Task: Search one way flight ticket for 3 adults, 3 children in premium economy from Tinian Island: Tinian International Airport (west Tinian) to New Bern: Coastal Carolina Regional Airport (was Craven County Regional) on 8-4-2023. Choice of flights is Westjet. Price is upto 25000. Outbound departure time preference is 20:00.
Action: Mouse moved to (347, 297)
Screenshot: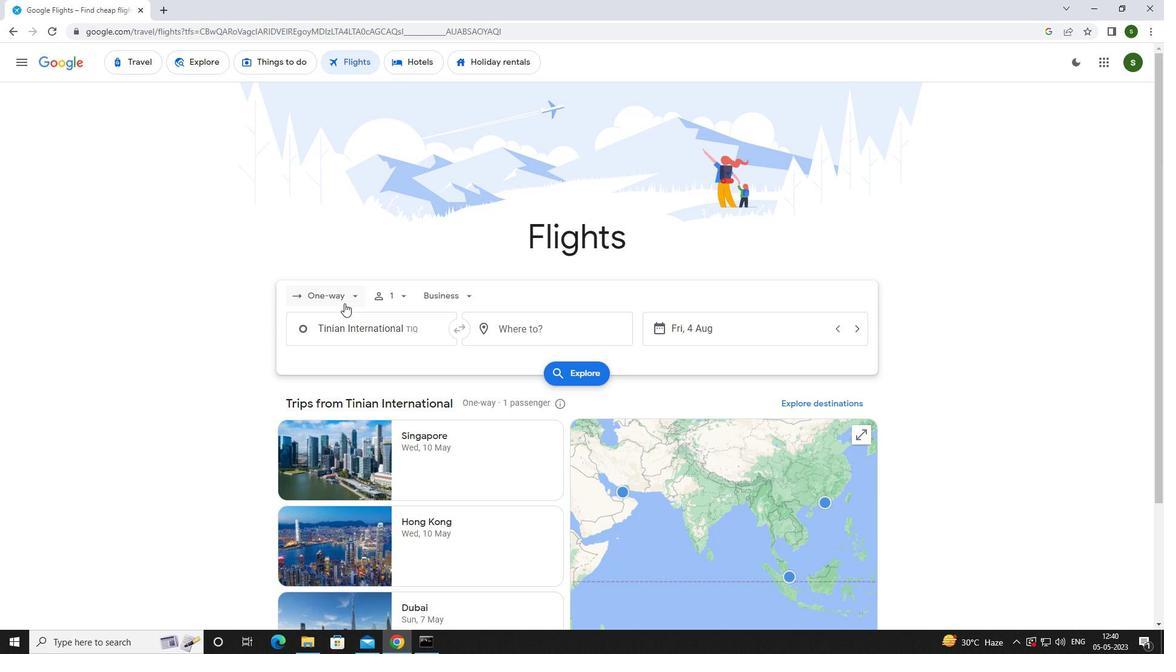 
Action: Mouse pressed left at (347, 297)
Screenshot: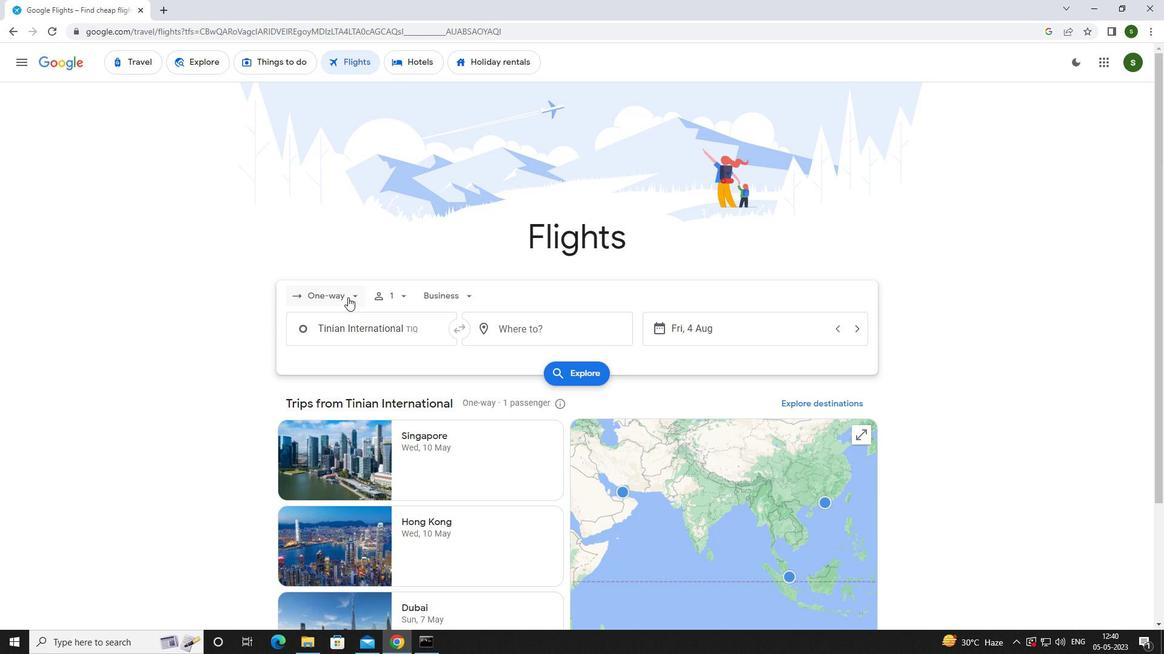 
Action: Mouse moved to (352, 346)
Screenshot: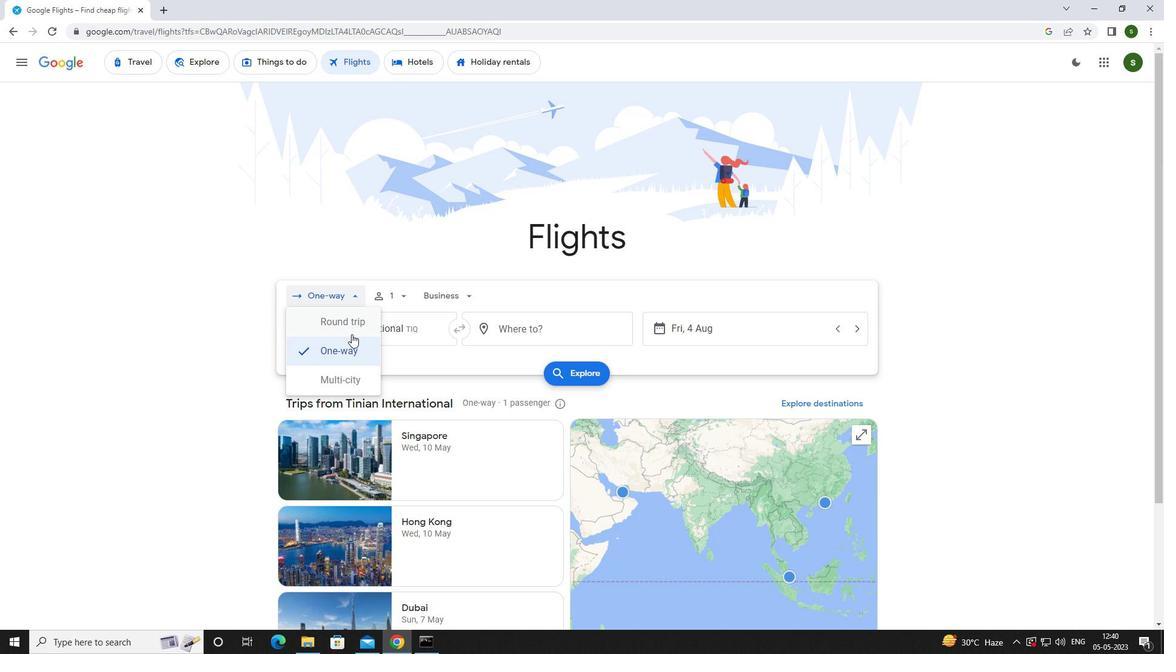 
Action: Mouse pressed left at (352, 346)
Screenshot: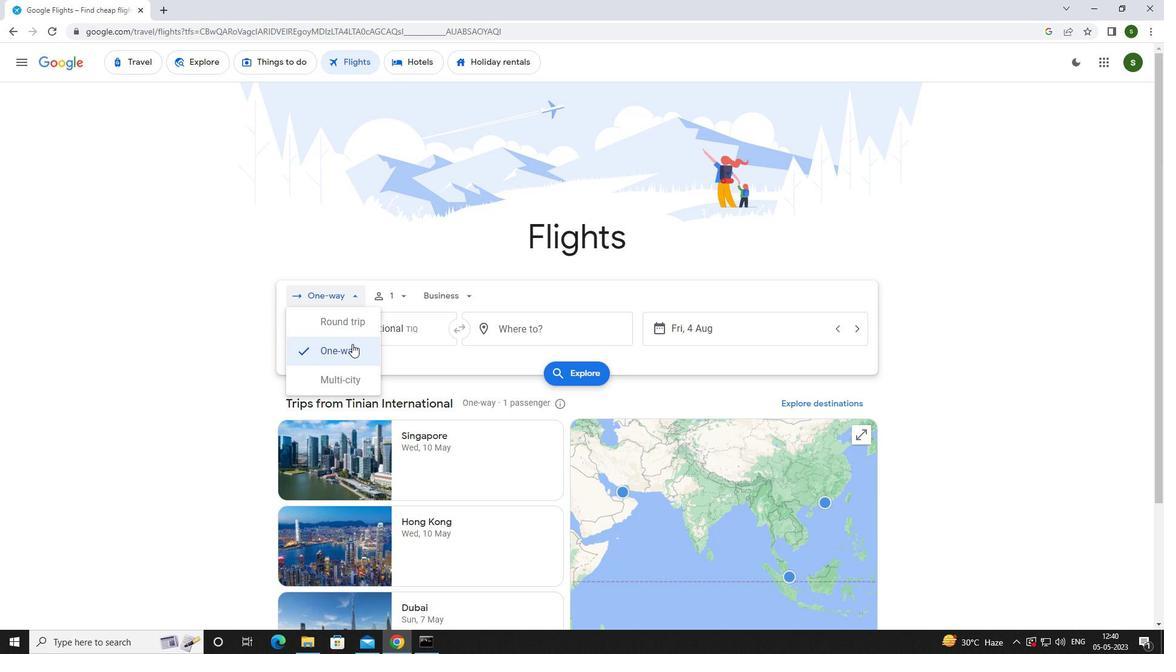 
Action: Mouse moved to (399, 297)
Screenshot: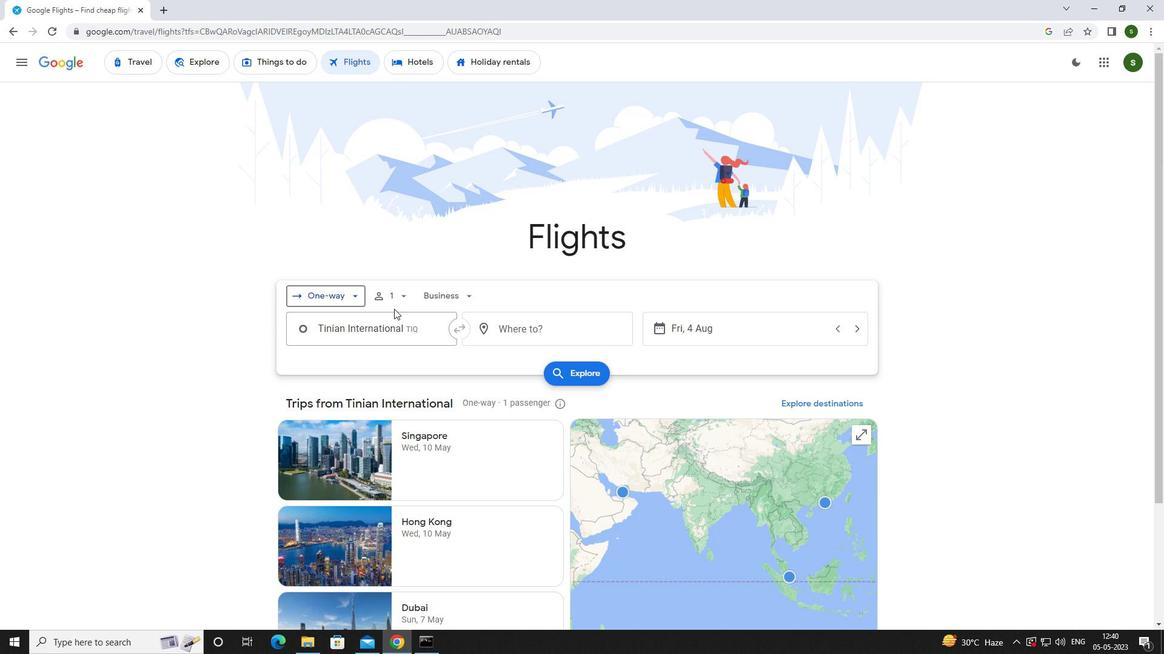 
Action: Mouse pressed left at (399, 297)
Screenshot: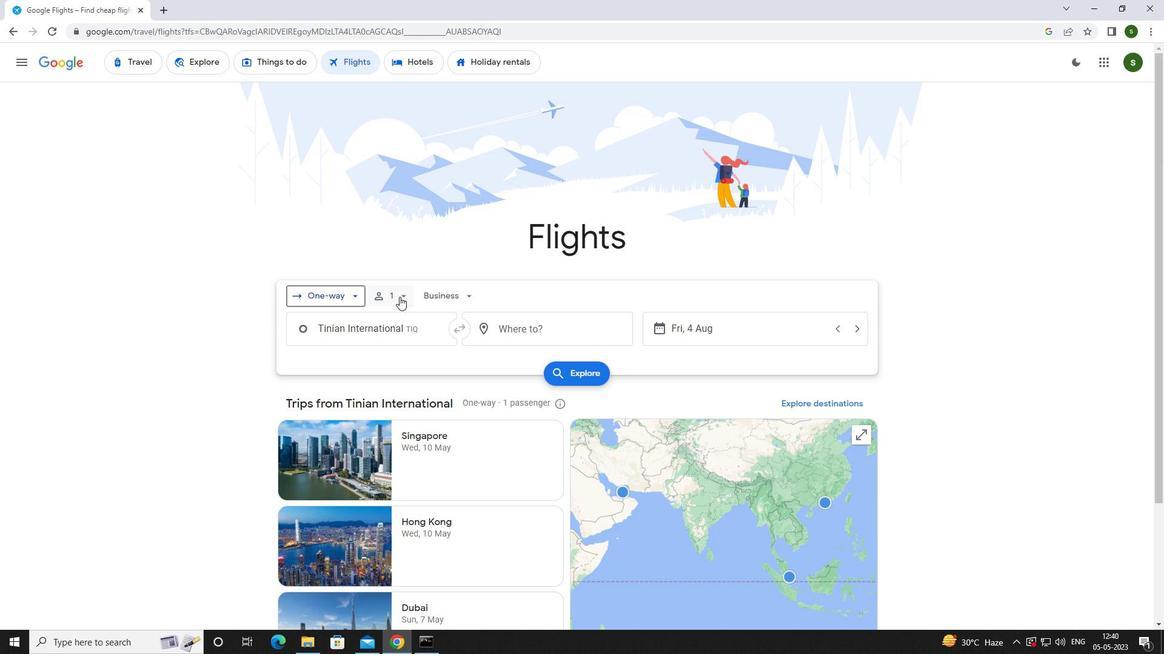 
Action: Mouse moved to (495, 325)
Screenshot: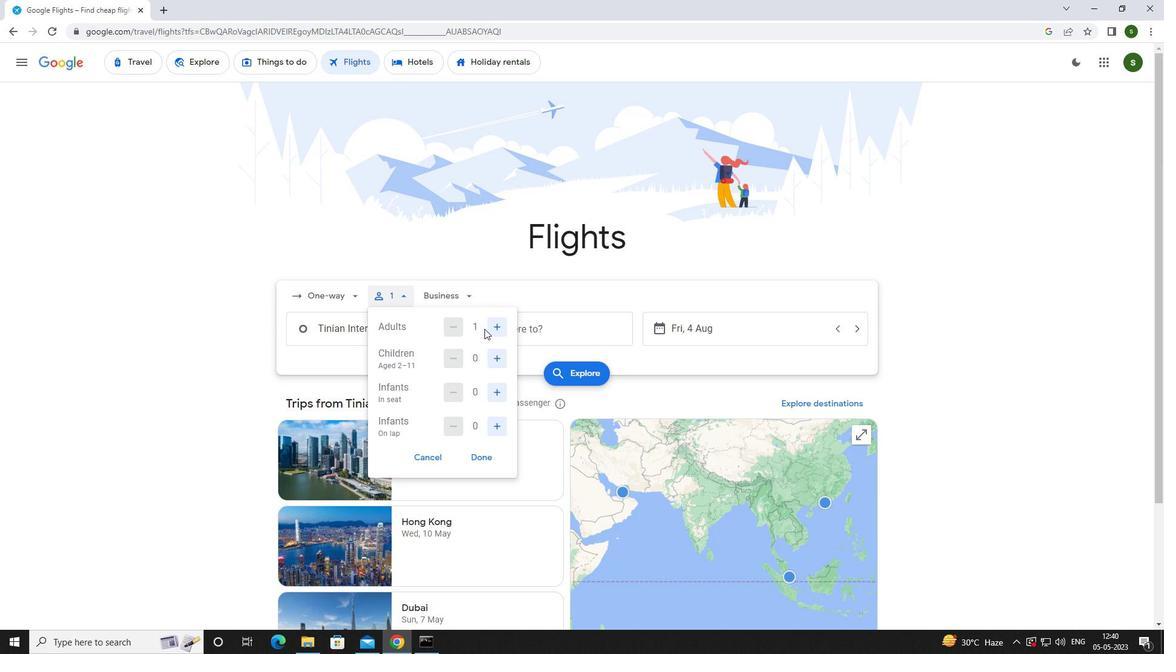
Action: Mouse pressed left at (495, 325)
Screenshot: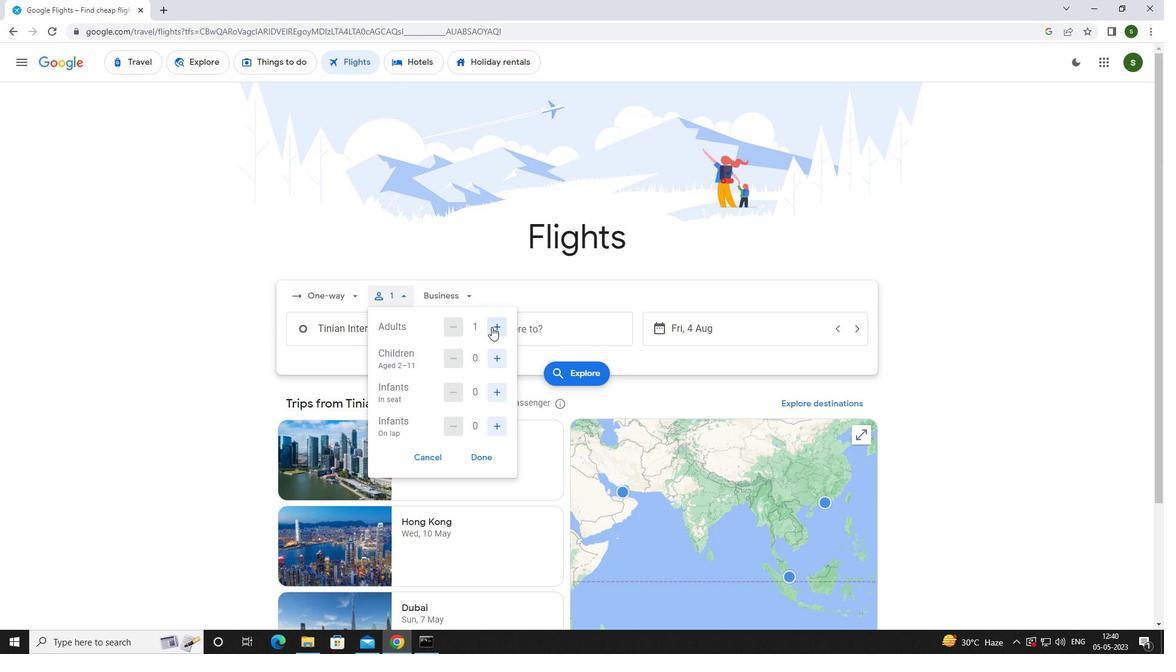 
Action: Mouse pressed left at (495, 325)
Screenshot: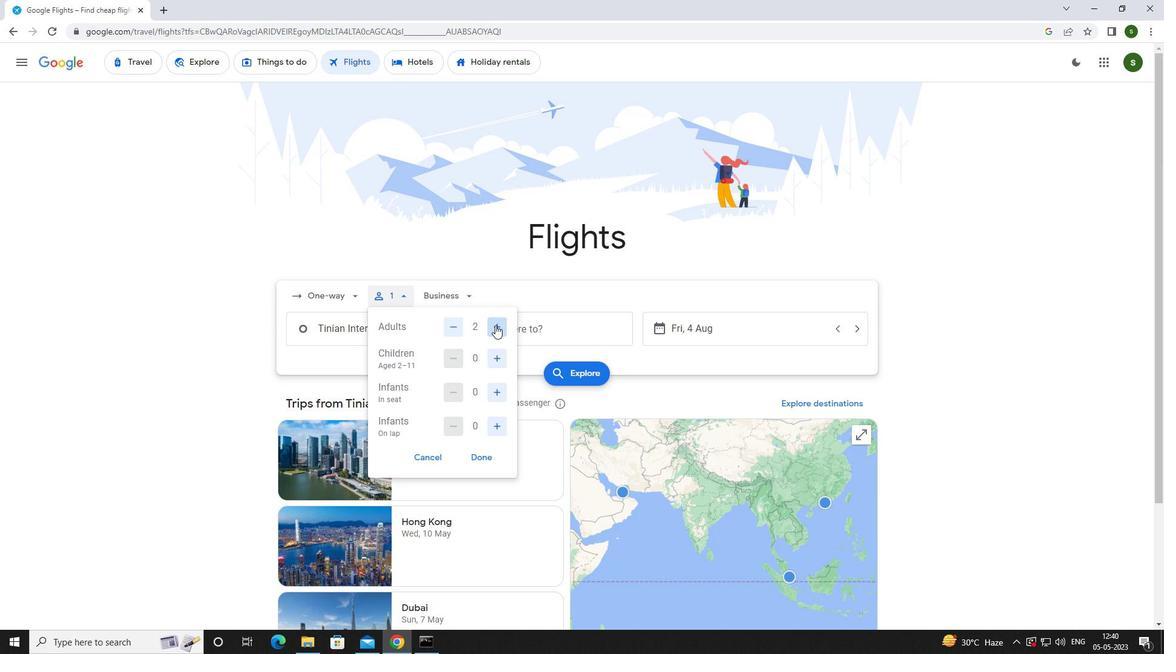 
Action: Mouse moved to (502, 356)
Screenshot: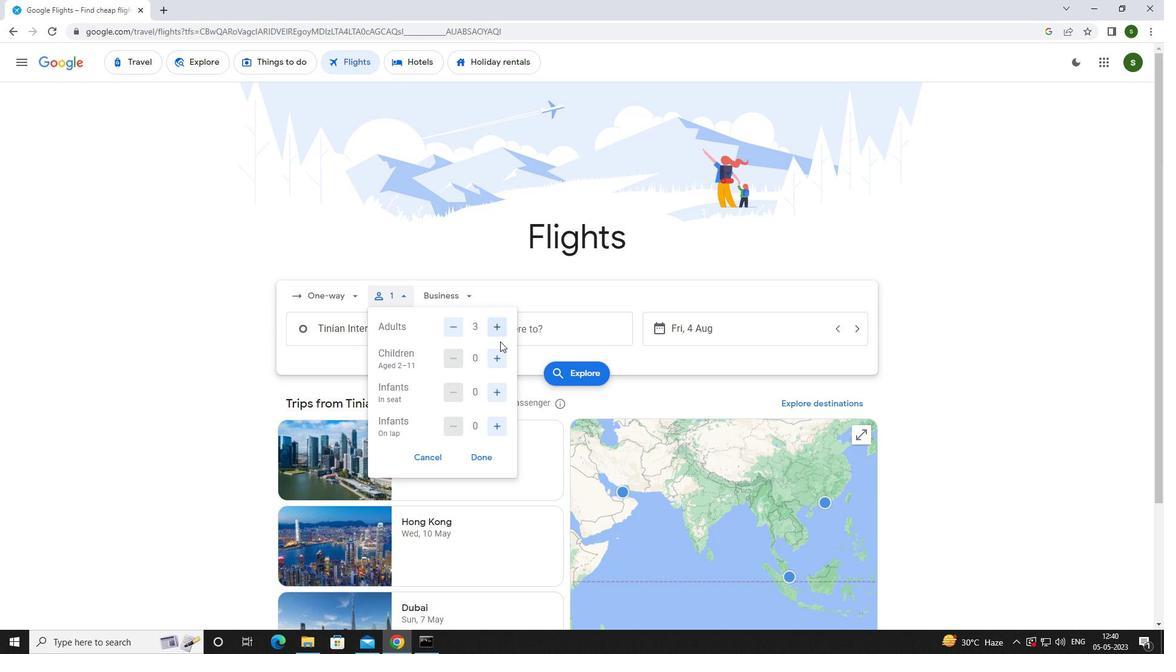 
Action: Mouse pressed left at (502, 356)
Screenshot: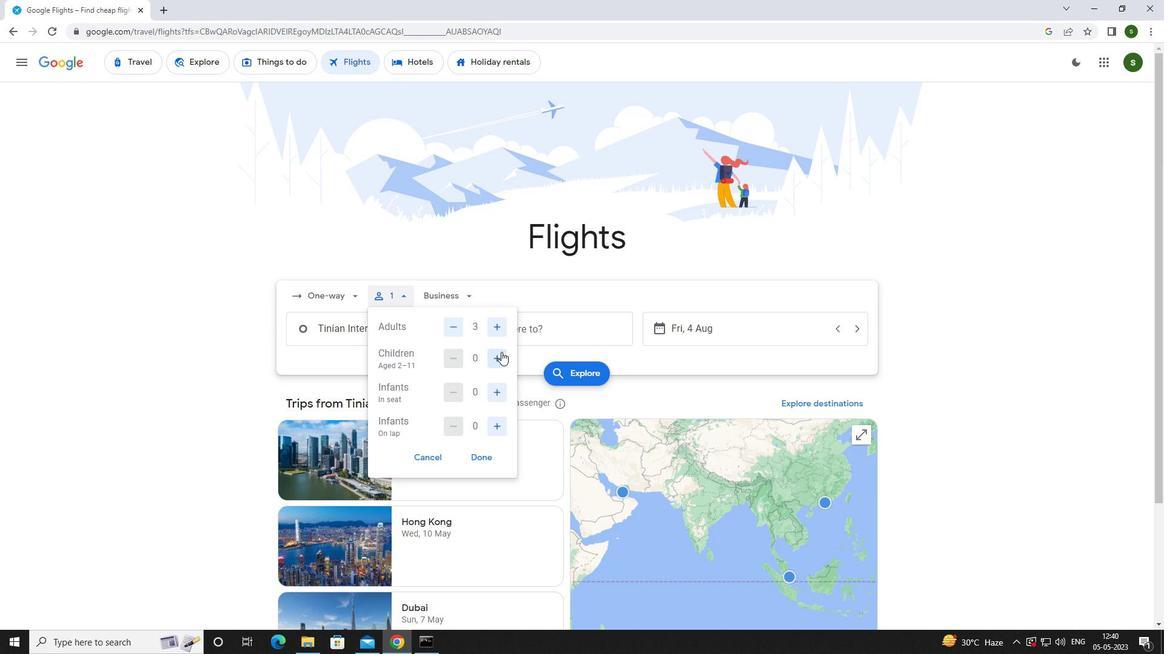 
Action: Mouse pressed left at (502, 356)
Screenshot: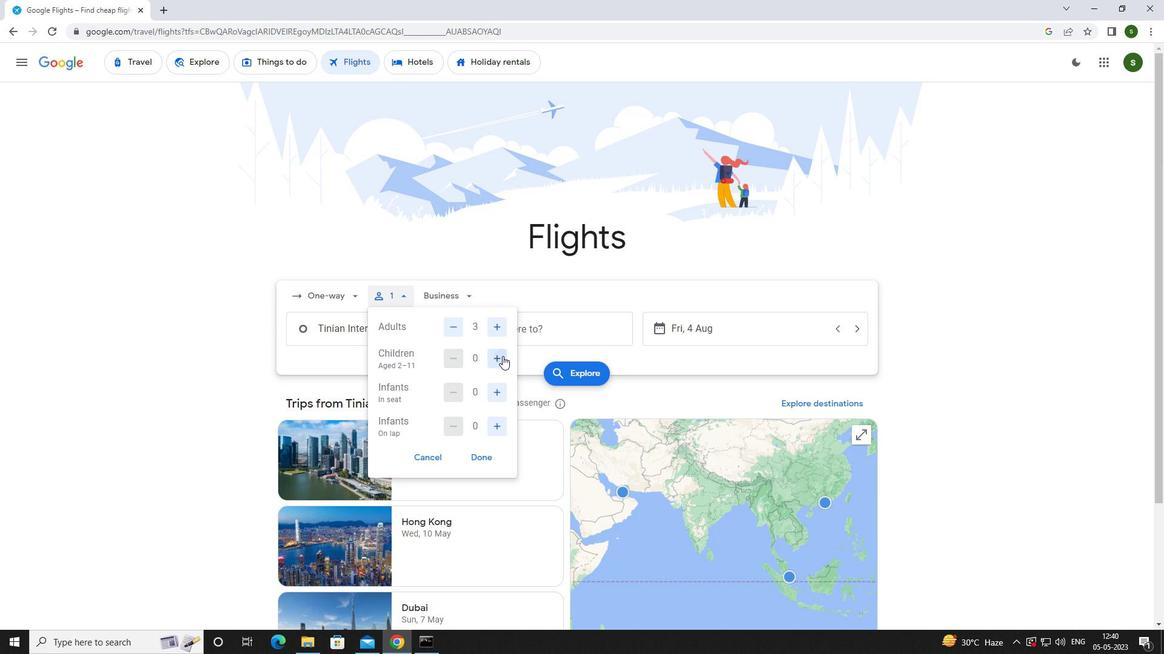 
Action: Mouse pressed left at (502, 356)
Screenshot: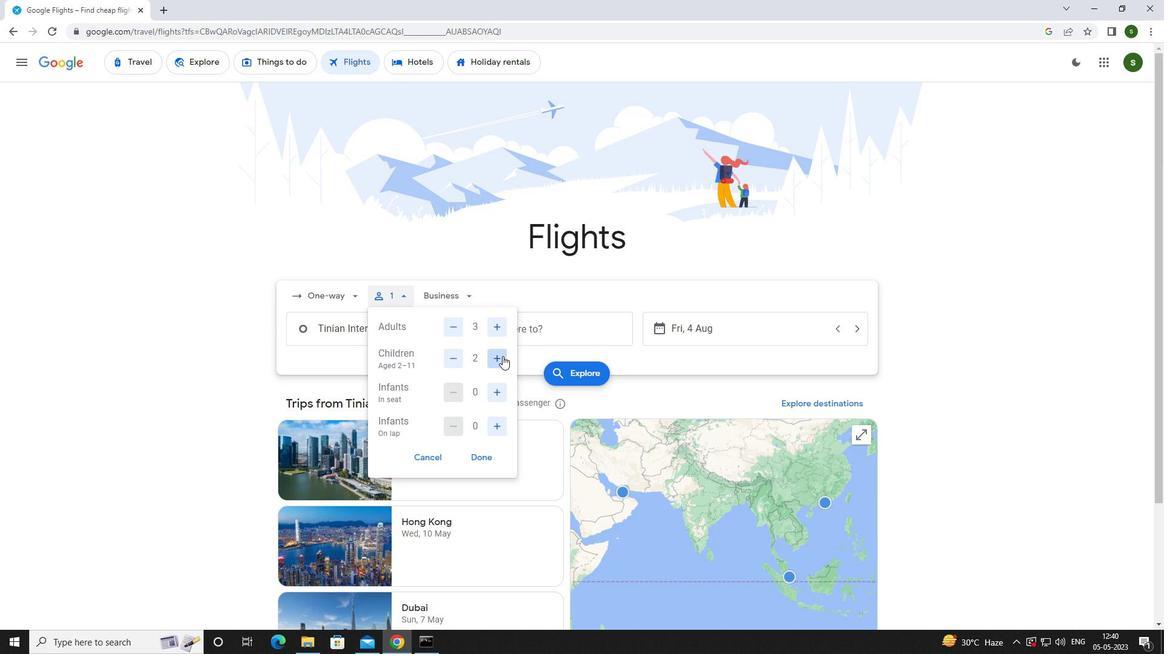 
Action: Mouse moved to (464, 299)
Screenshot: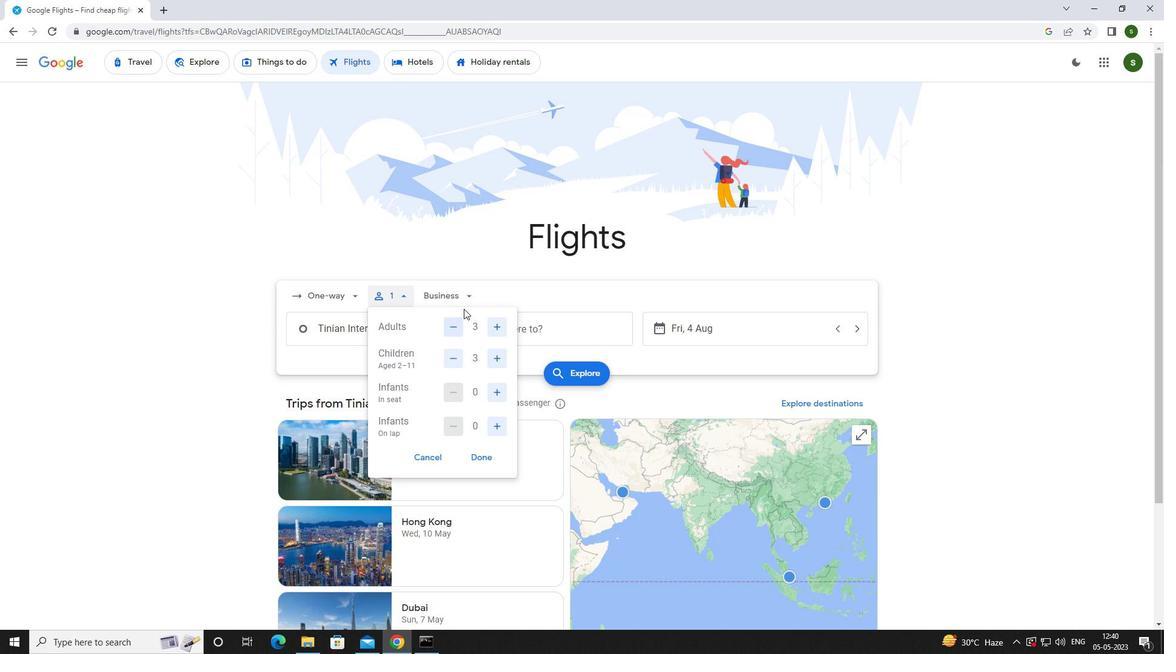 
Action: Mouse pressed left at (464, 299)
Screenshot: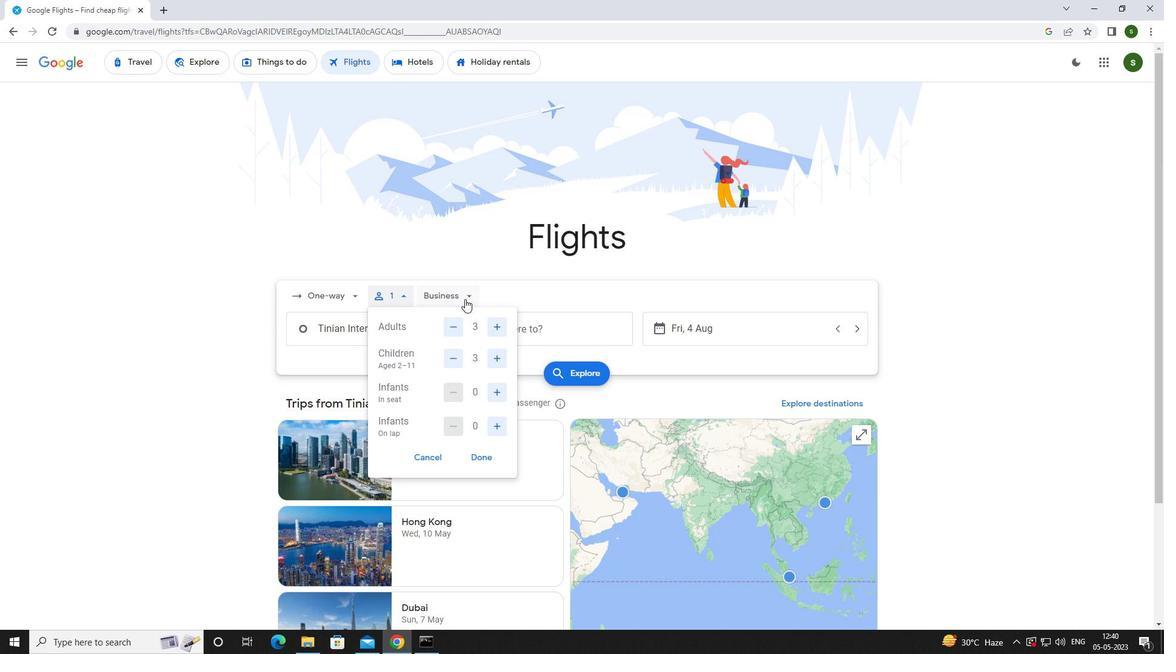 
Action: Mouse moved to (475, 345)
Screenshot: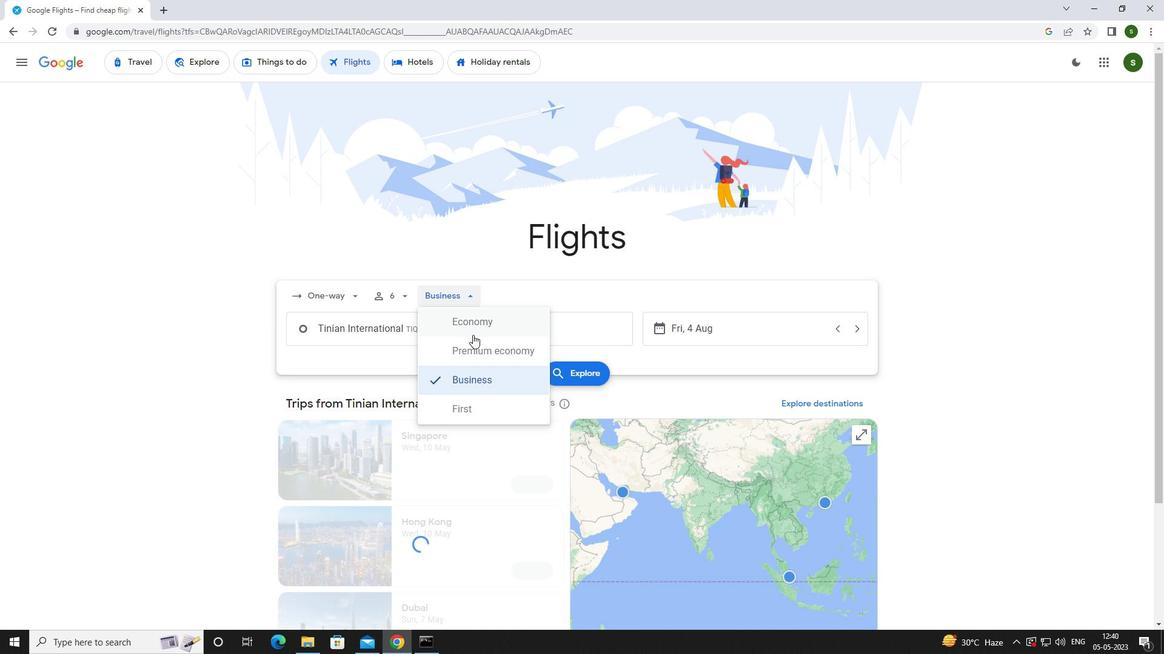 
Action: Mouse pressed left at (475, 345)
Screenshot: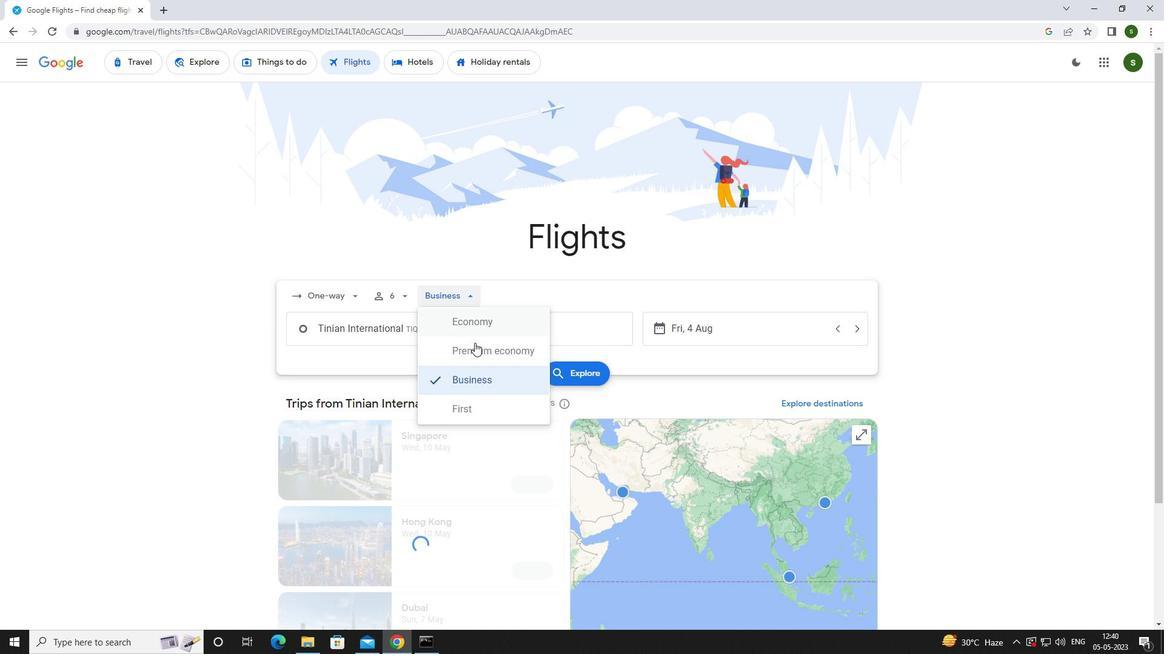 
Action: Mouse moved to (424, 329)
Screenshot: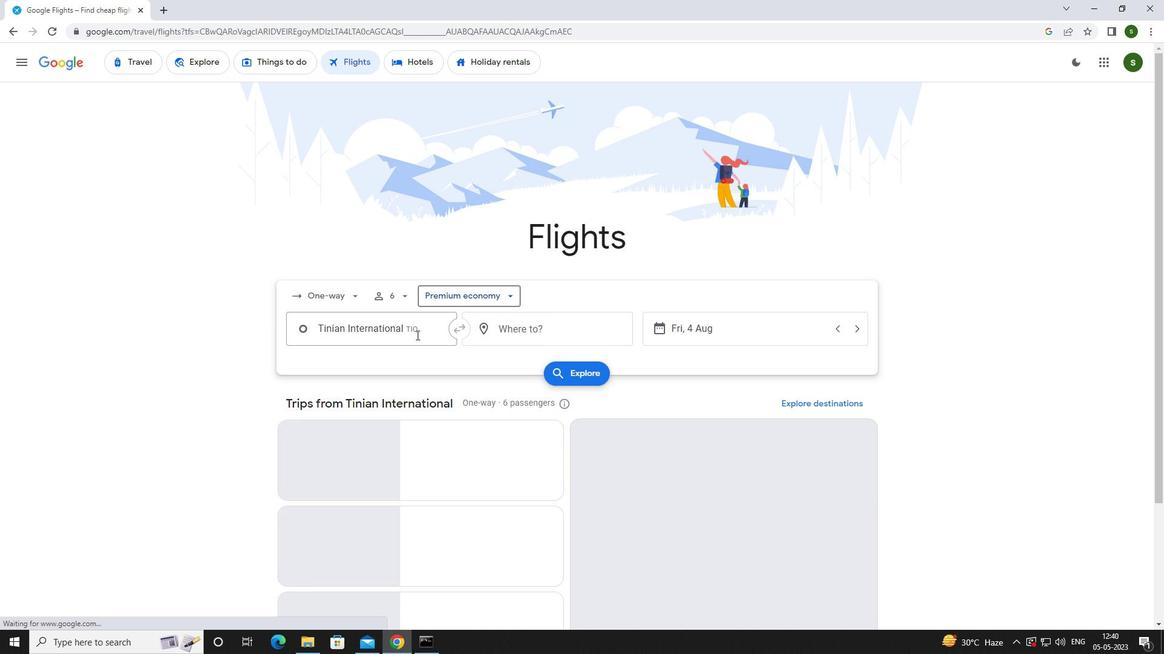 
Action: Mouse pressed left at (424, 329)
Screenshot: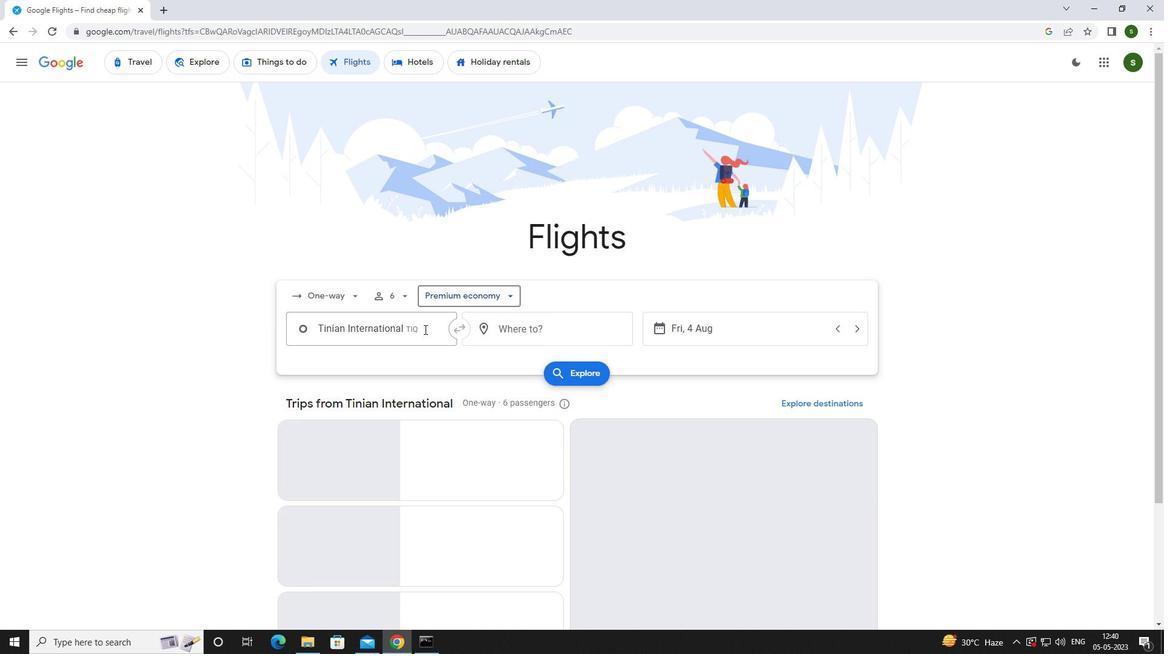 
Action: Key pressed <Key.caps_lock>t<Key.caps_lock>inian<Key.space><Key.caps_lock>
Screenshot: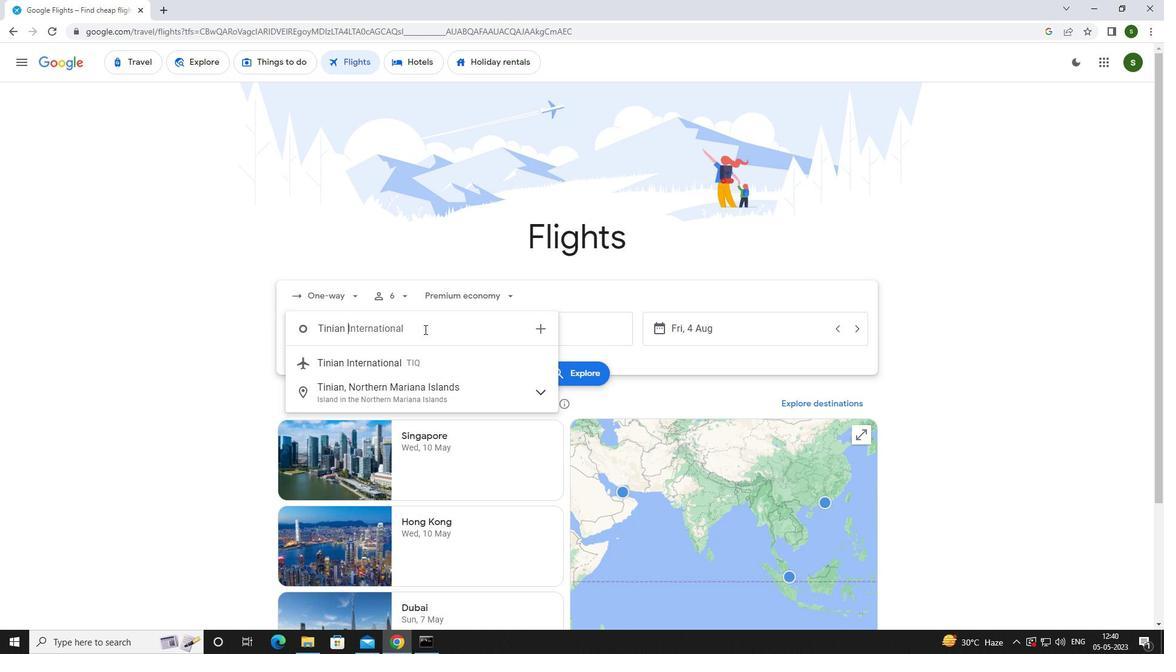 
Action: Mouse moved to (402, 370)
Screenshot: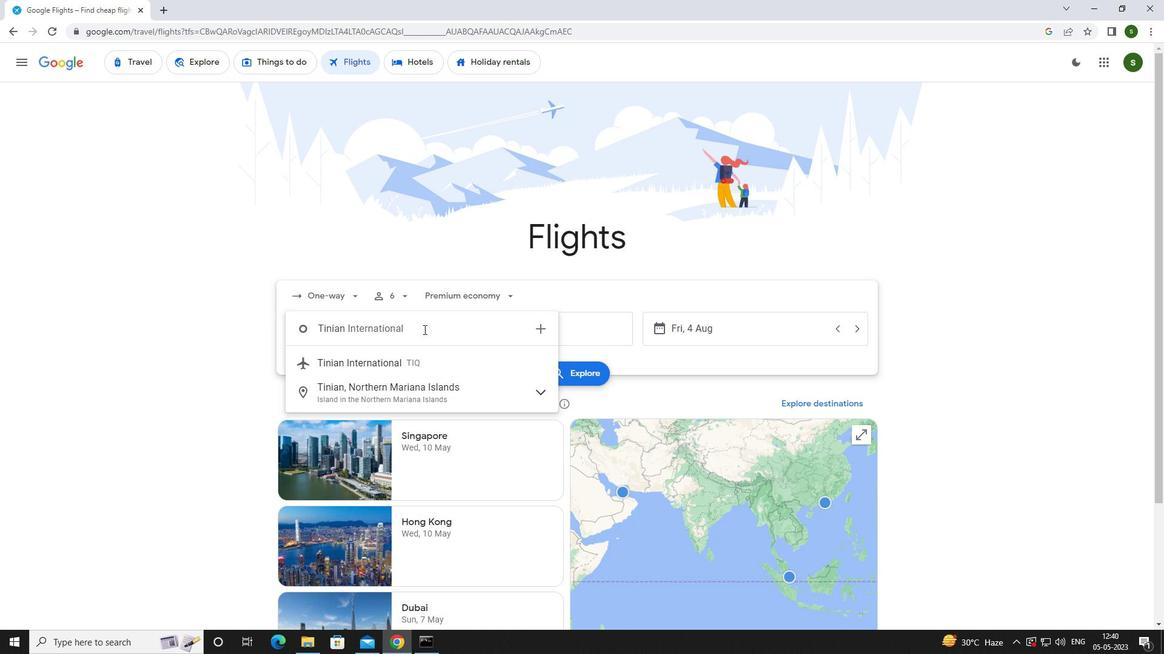 
Action: Mouse pressed left at (402, 370)
Screenshot: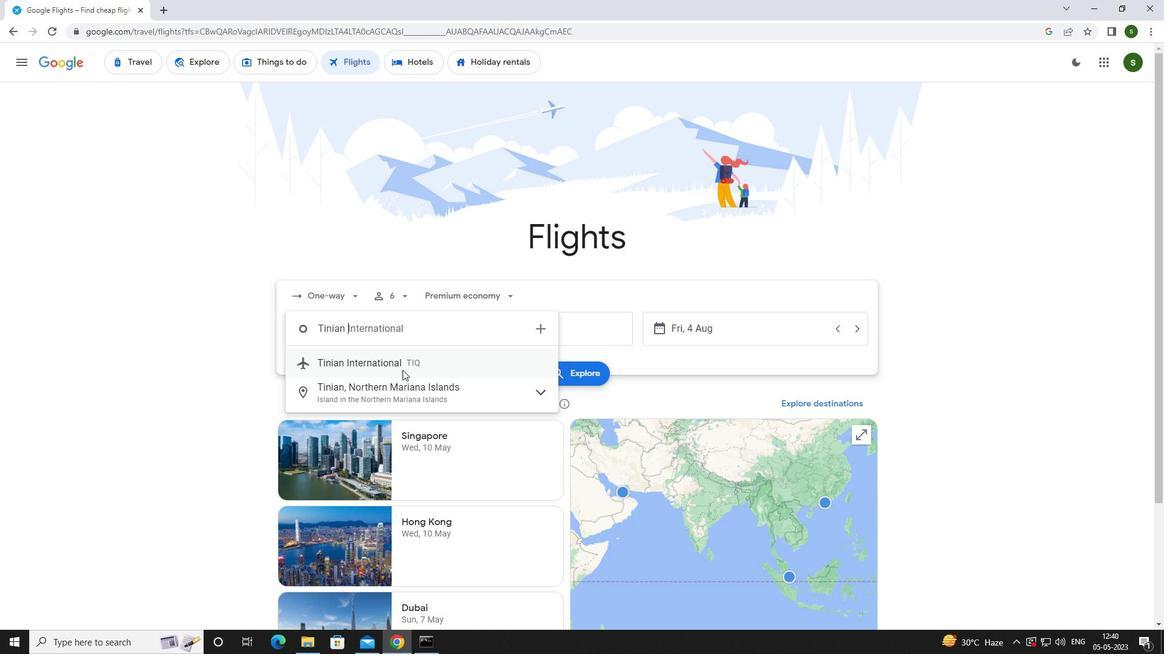 
Action: Mouse moved to (525, 324)
Screenshot: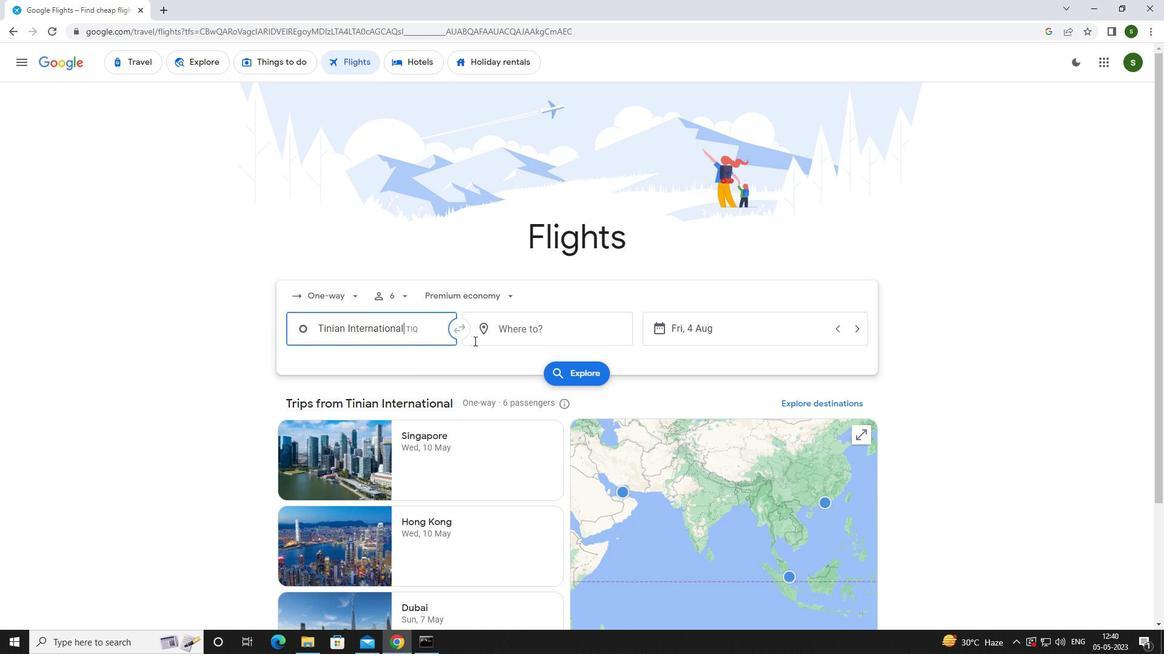 
Action: Mouse pressed left at (525, 324)
Screenshot: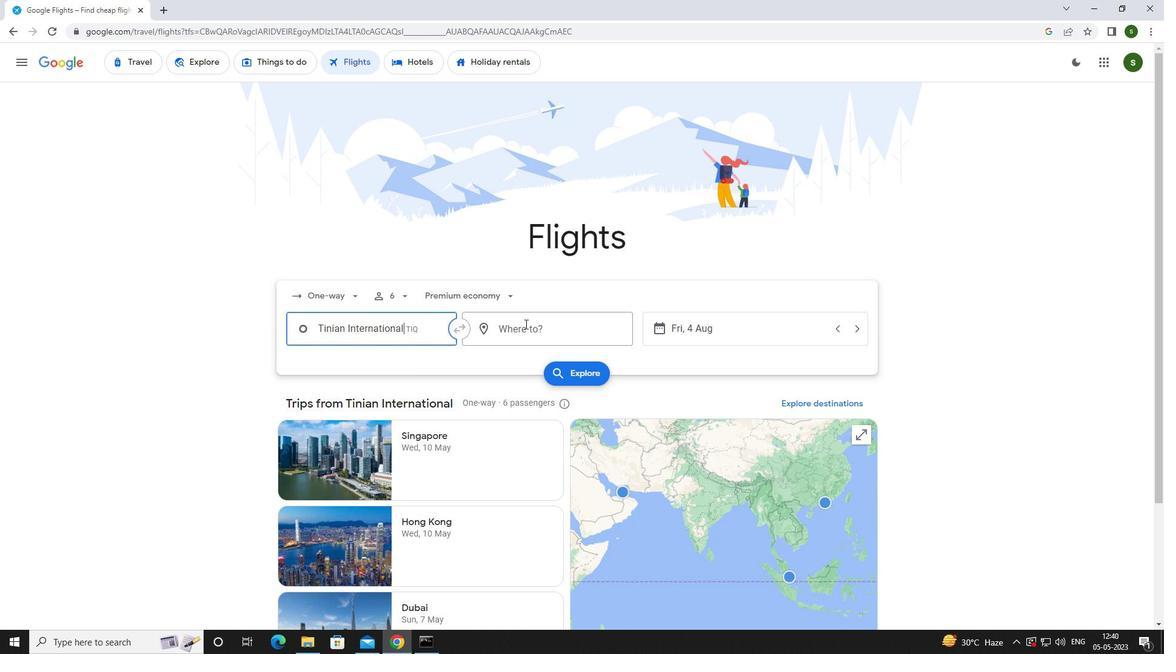
Action: Key pressed <Key.caps_lock><Key.caps_lock>c<Key.caps_lock>oasta
Screenshot: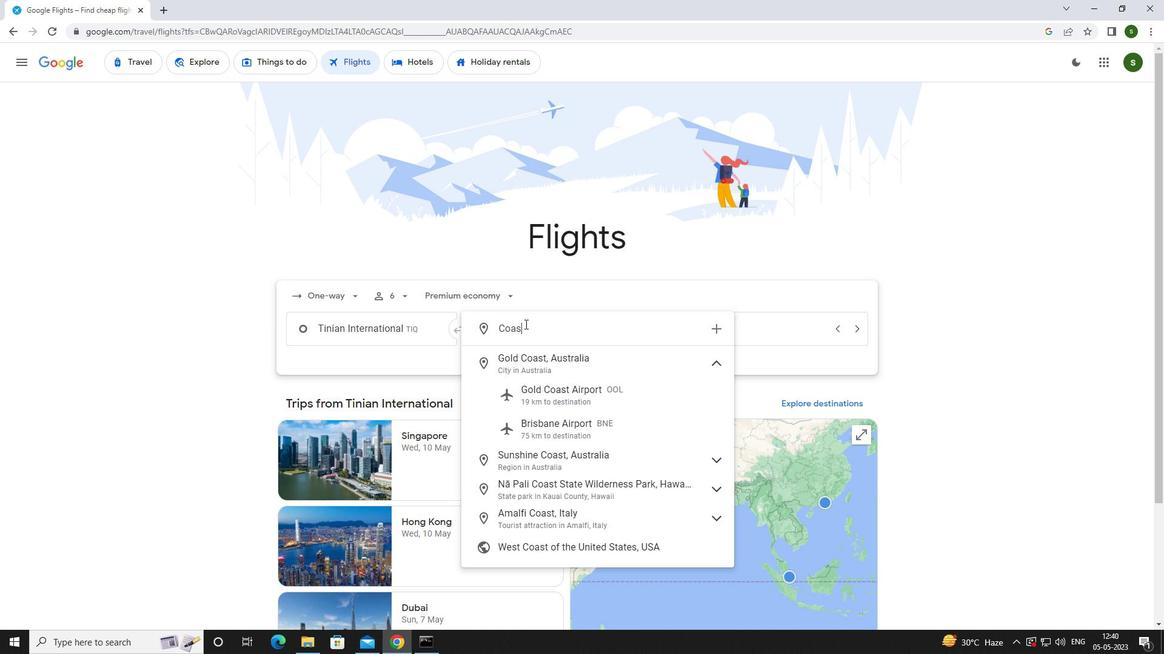 
Action: Mouse moved to (572, 363)
Screenshot: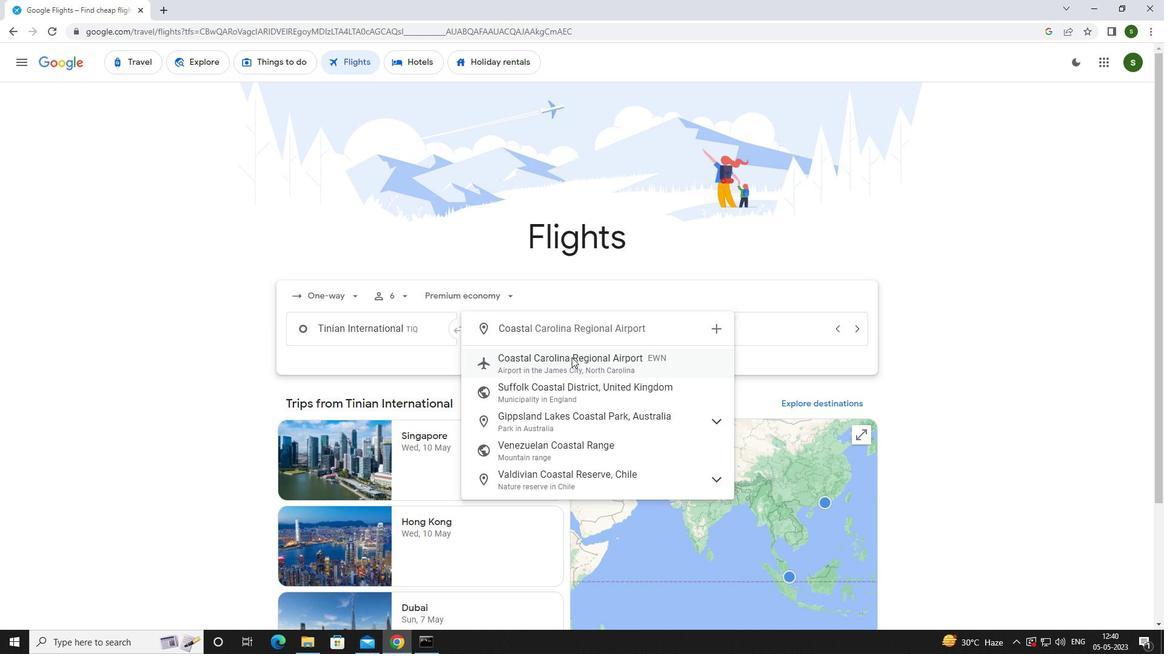 
Action: Mouse pressed left at (572, 363)
Screenshot: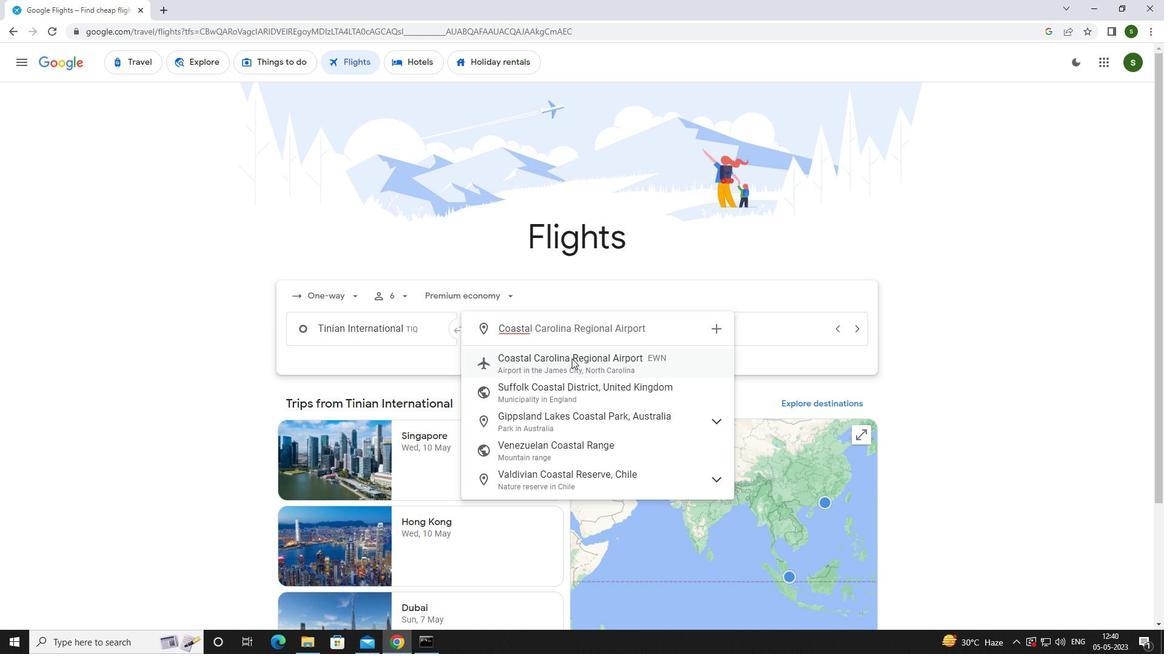 
Action: Mouse moved to (722, 332)
Screenshot: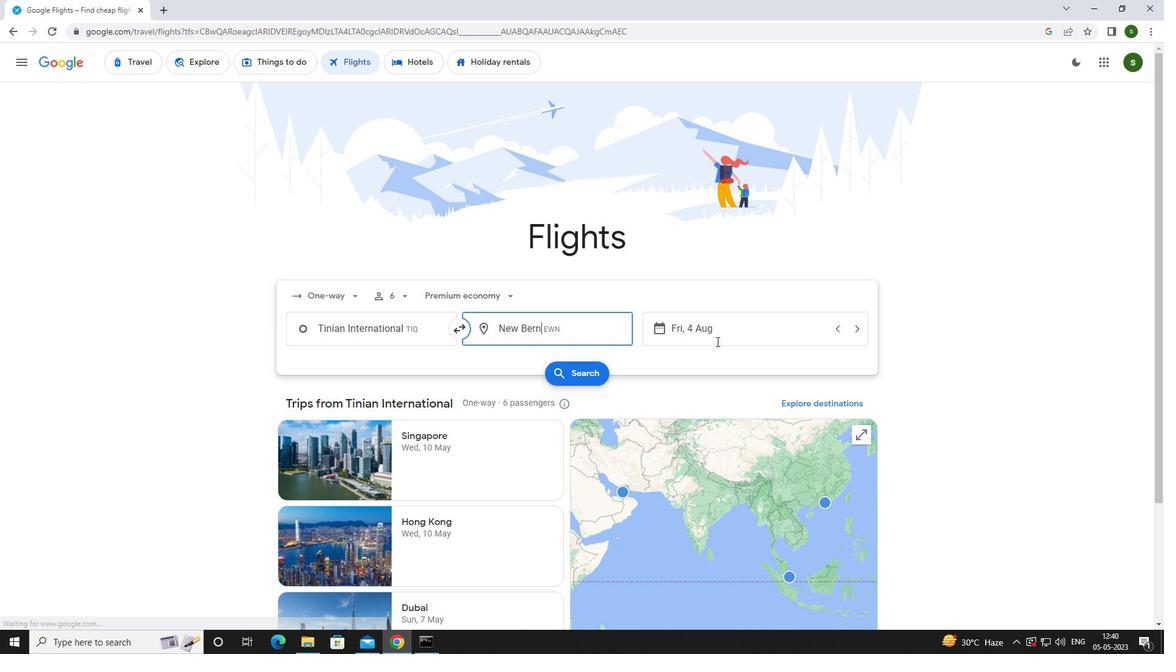 
Action: Mouse pressed left at (722, 332)
Screenshot: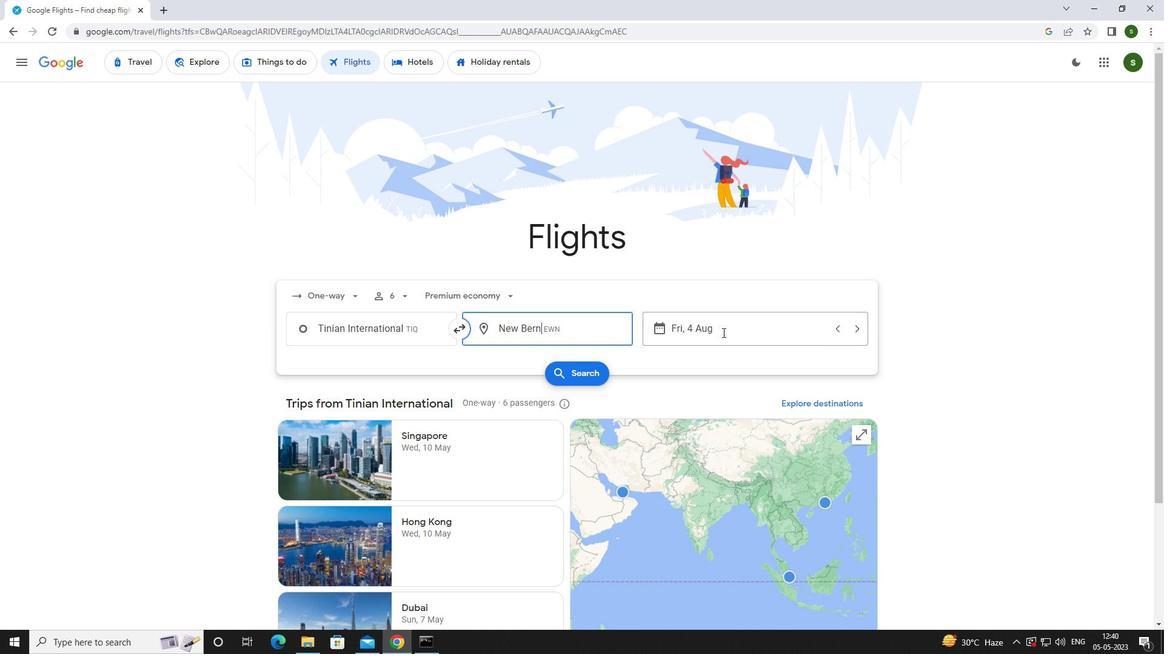 
Action: Mouse moved to (578, 409)
Screenshot: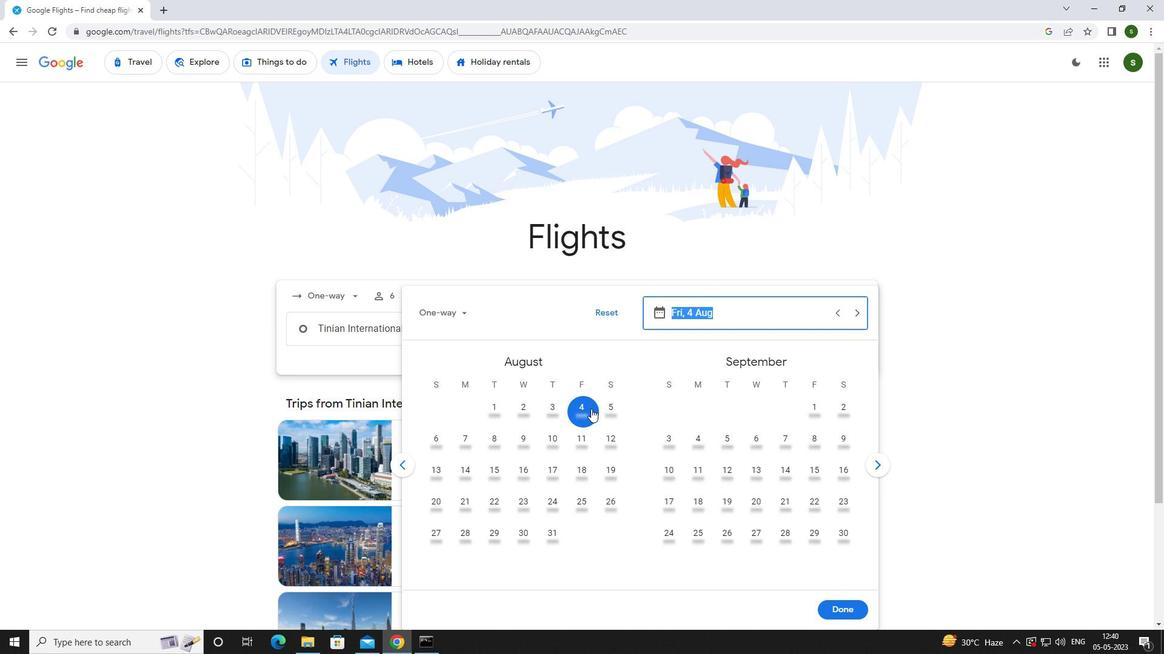
Action: Mouse pressed left at (578, 409)
Screenshot: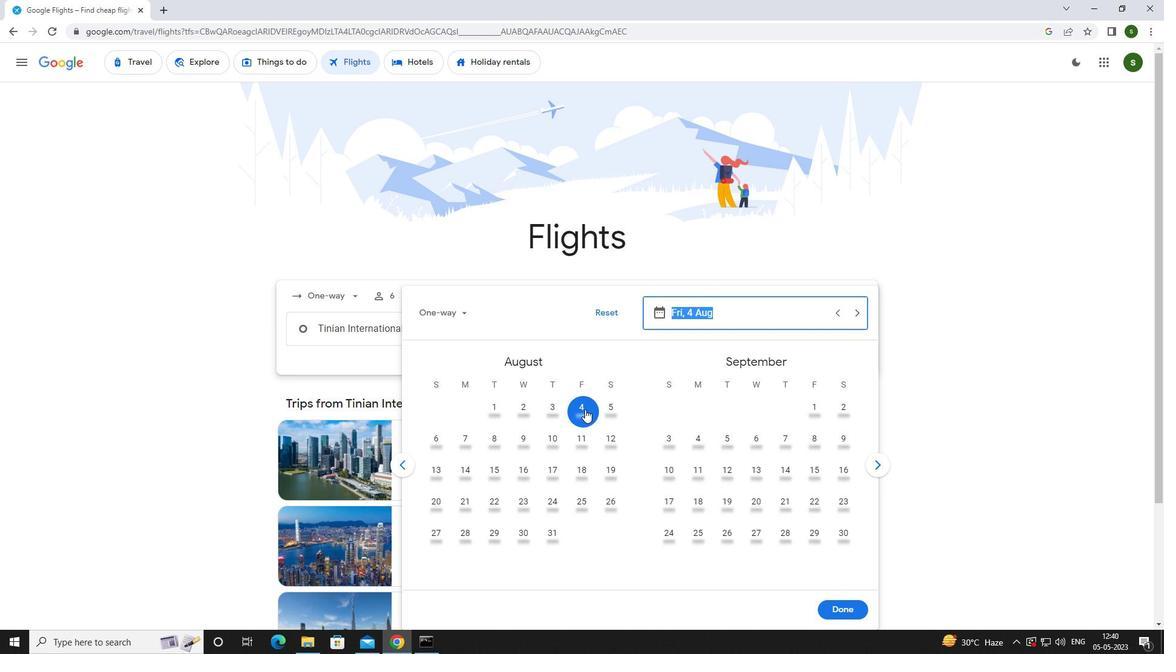 
Action: Mouse moved to (828, 605)
Screenshot: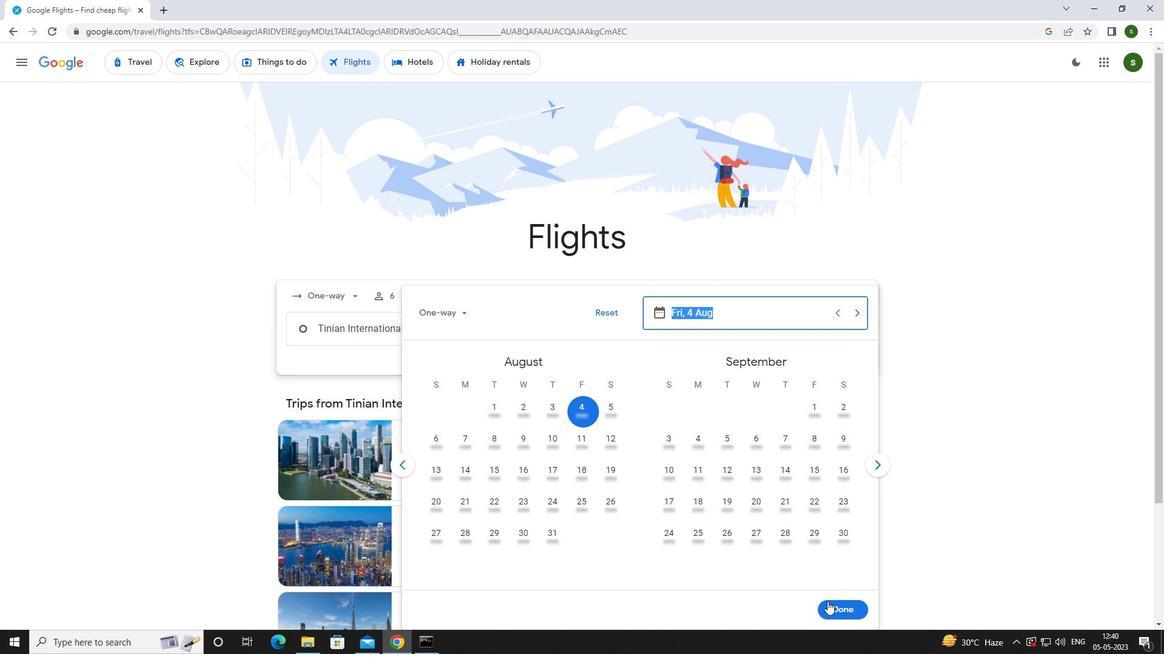
Action: Mouse pressed left at (828, 605)
Screenshot: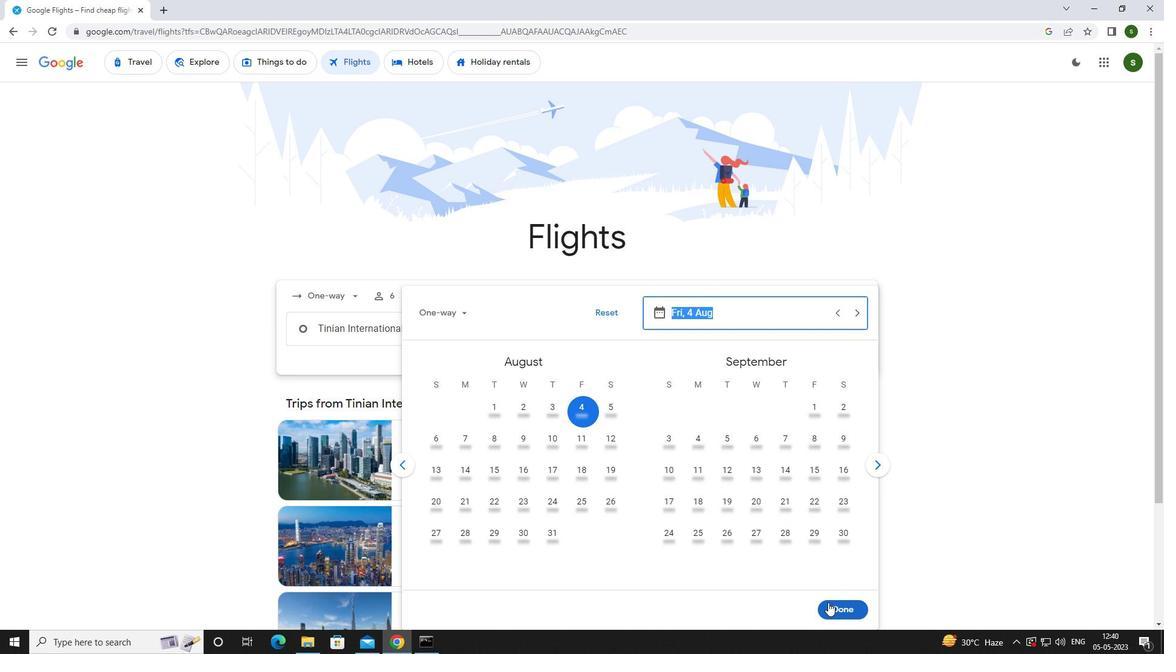 
Action: Mouse moved to (569, 375)
Screenshot: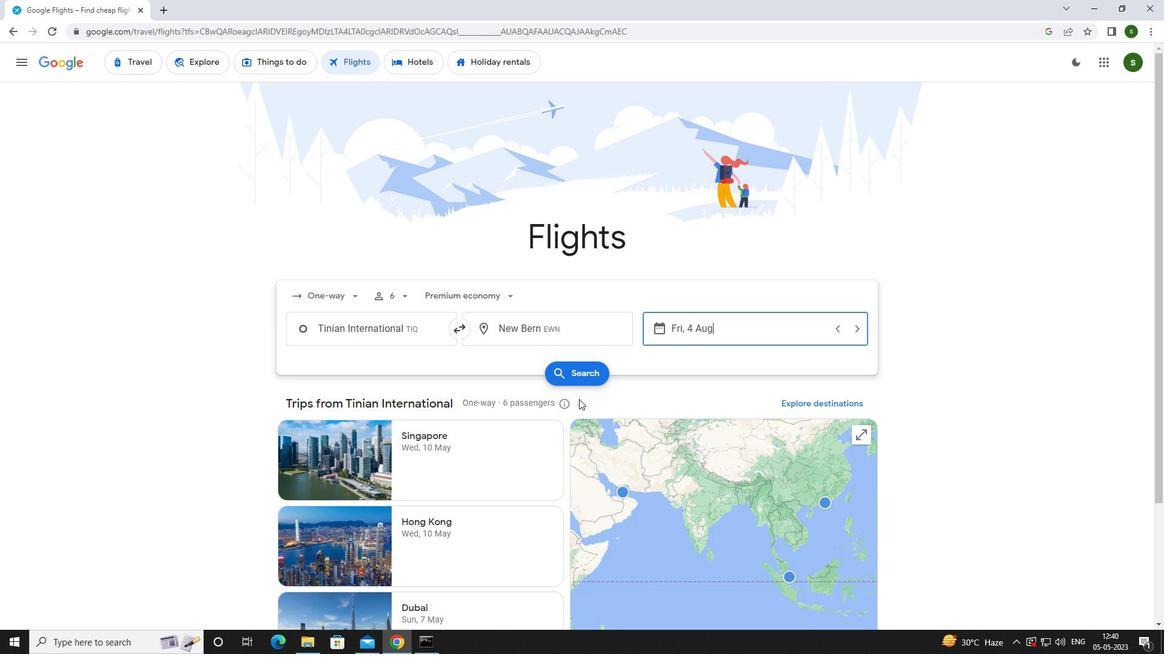 
Action: Mouse pressed left at (569, 375)
Screenshot: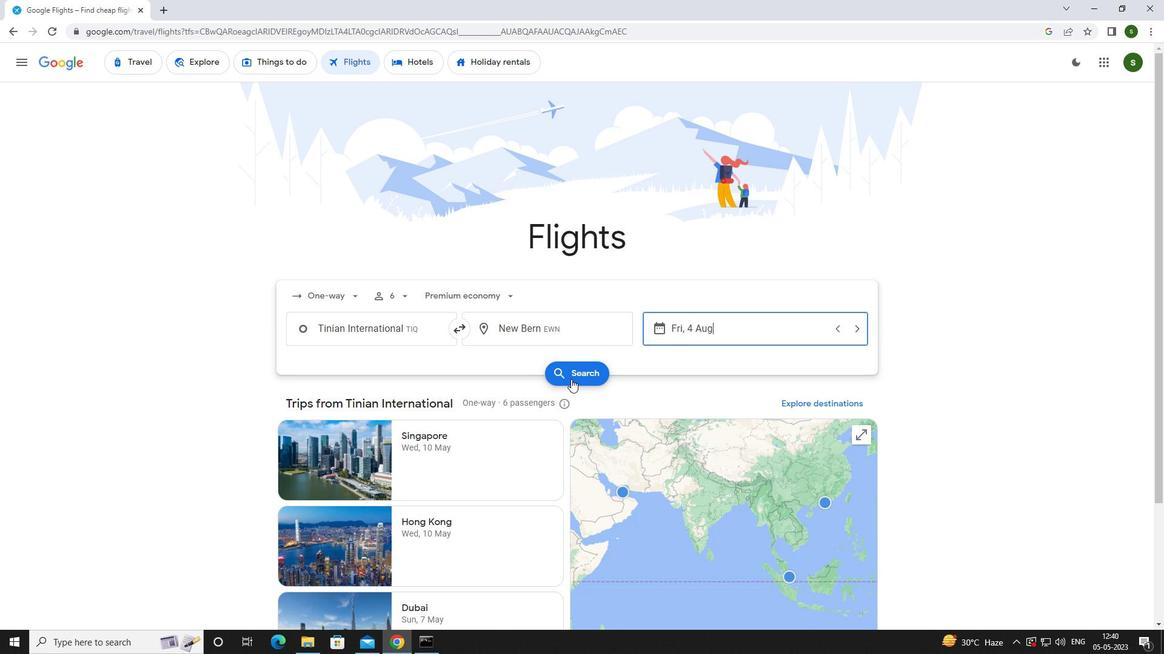 
Action: Mouse moved to (298, 169)
Screenshot: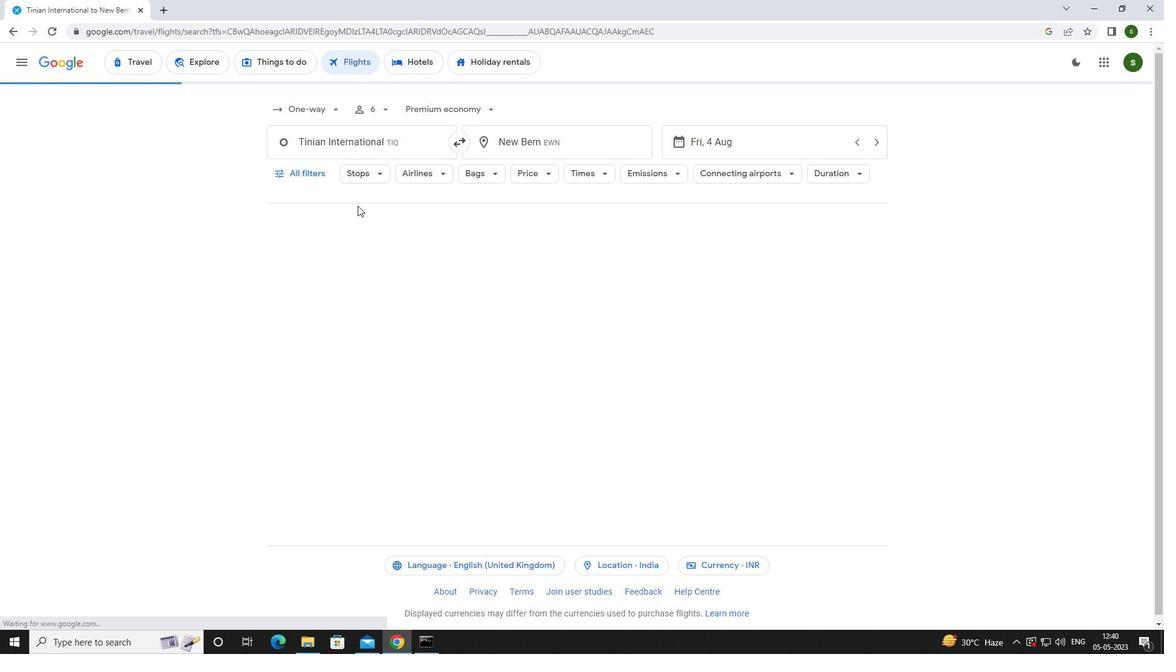 
Action: Mouse pressed left at (298, 169)
Screenshot: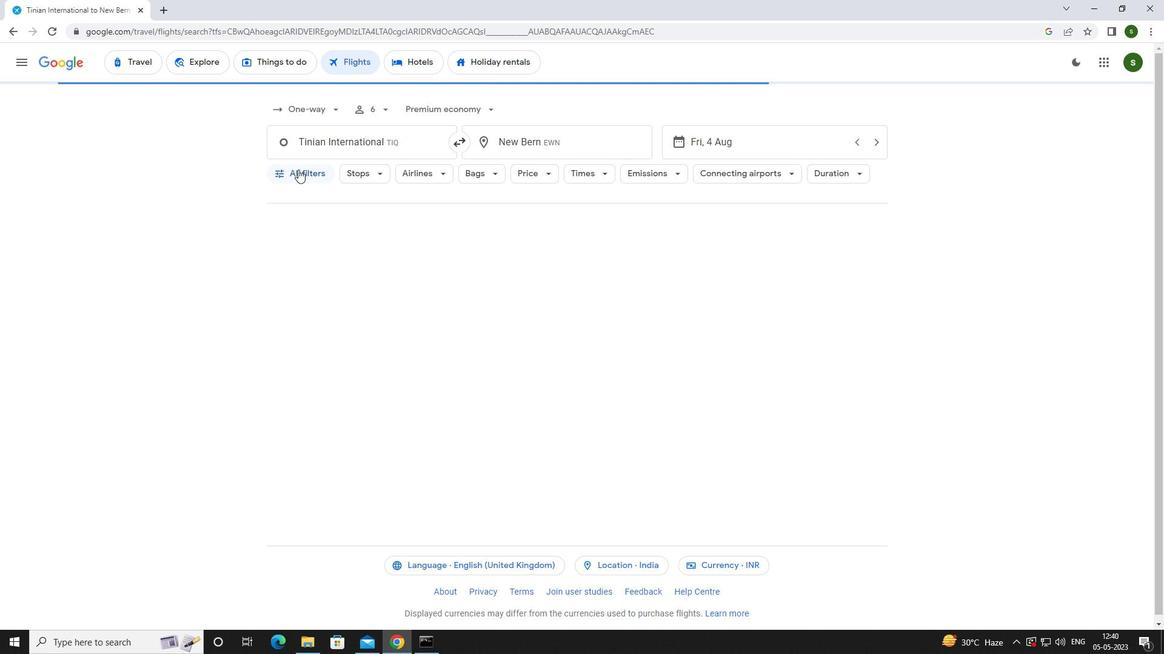 
Action: Mouse moved to (448, 427)
Screenshot: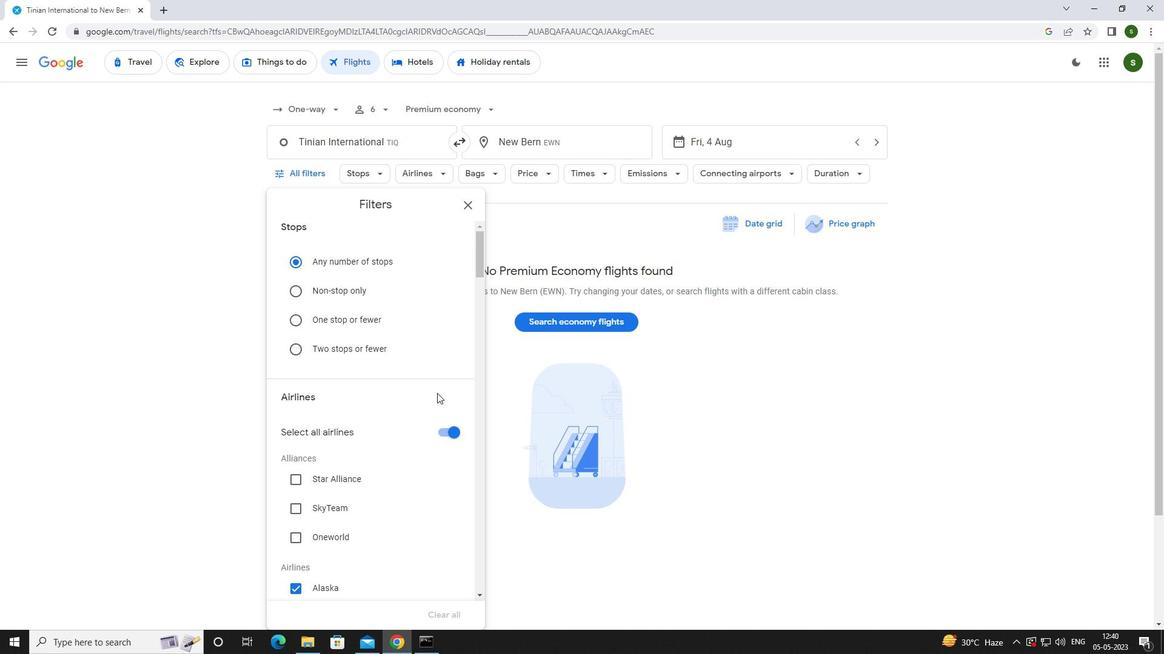 
Action: Mouse pressed left at (448, 427)
Screenshot: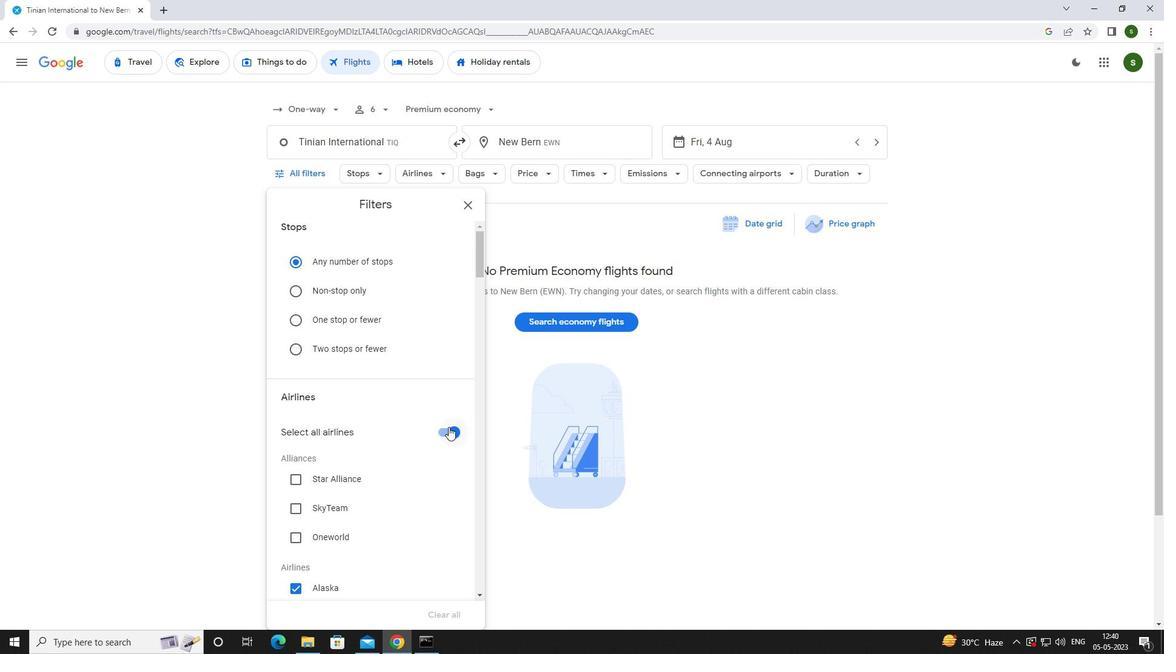 
Action: Mouse moved to (420, 398)
Screenshot: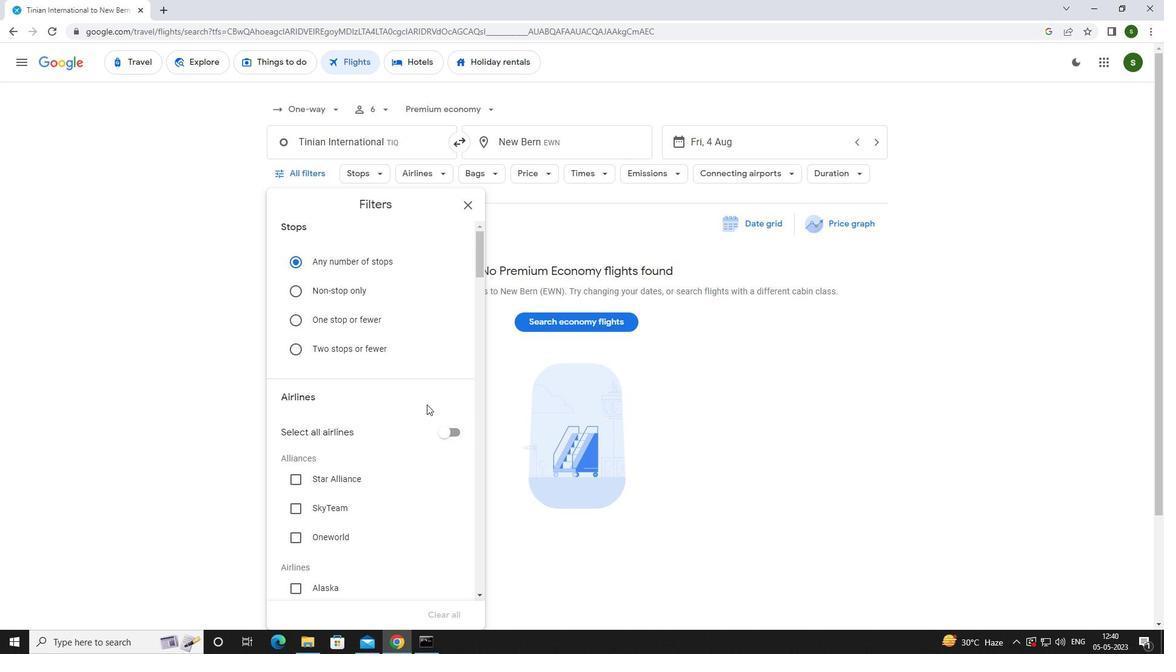 
Action: Mouse scrolled (420, 397) with delta (0, 0)
Screenshot: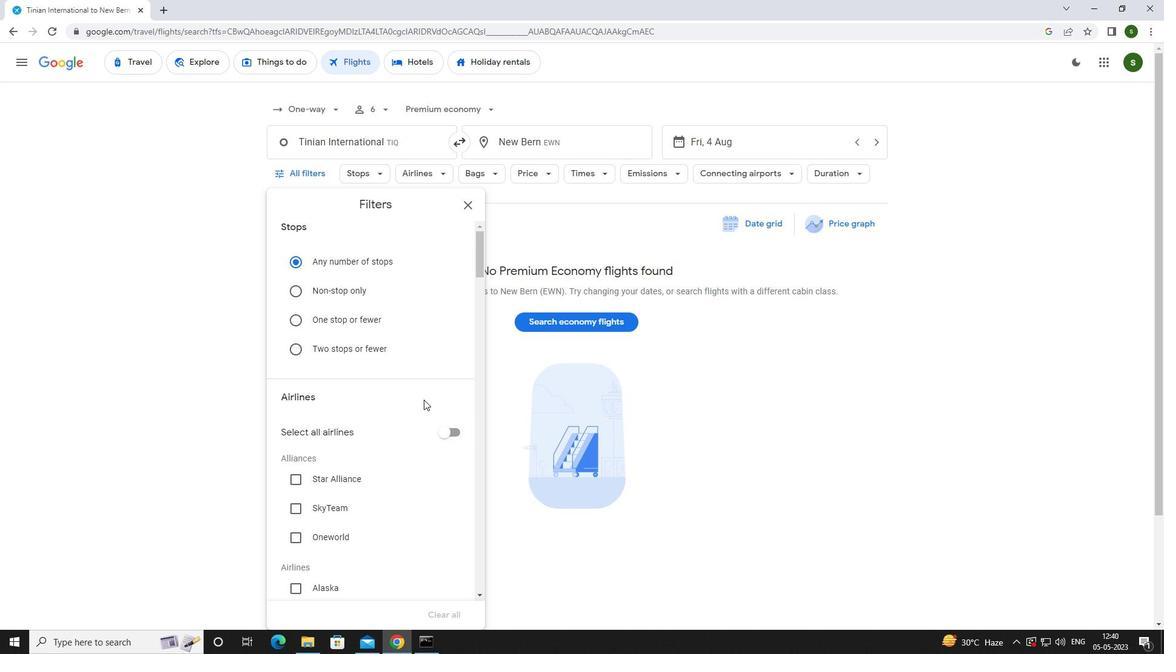 
Action: Mouse moved to (418, 398)
Screenshot: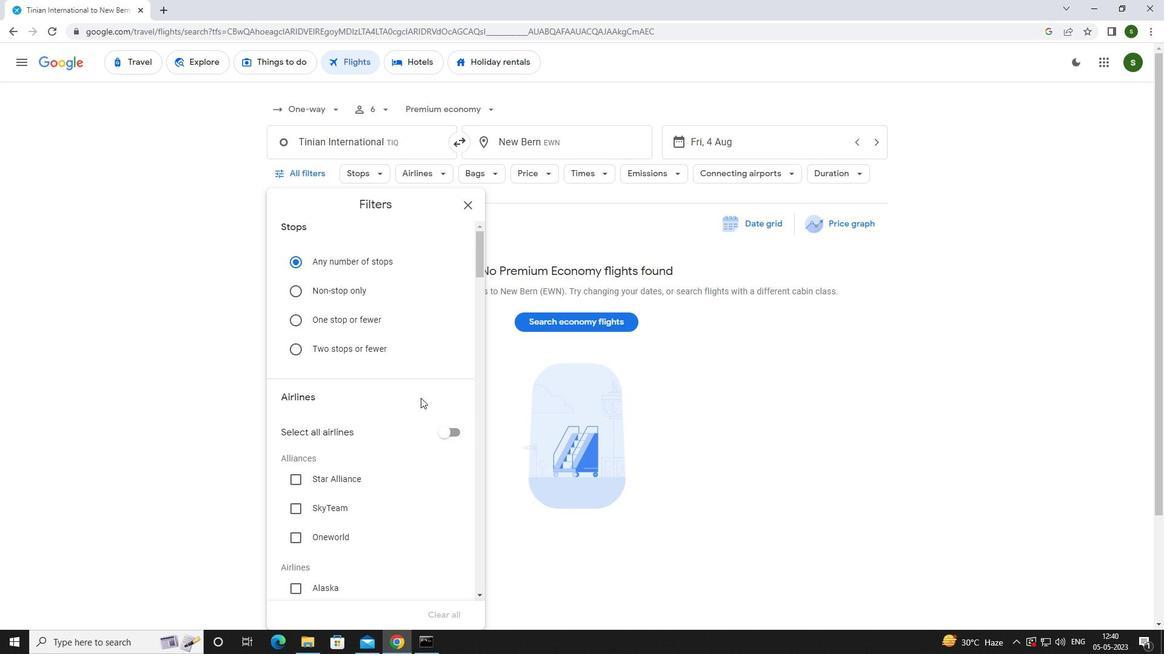 
Action: Mouse scrolled (418, 397) with delta (0, 0)
Screenshot: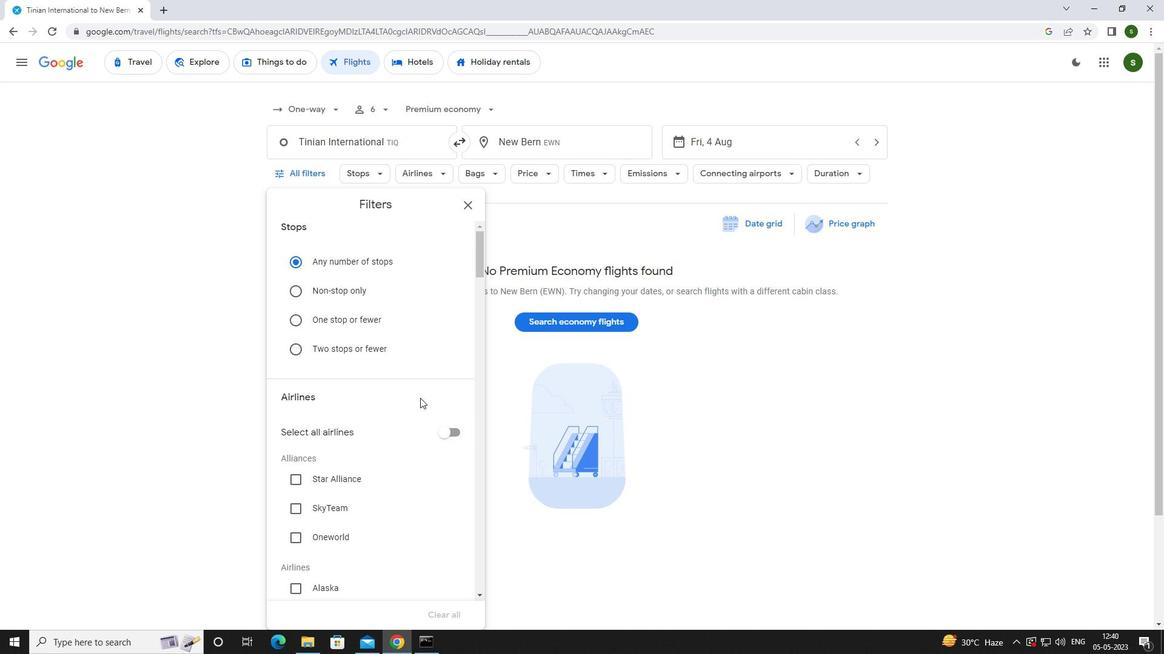 
Action: Mouse moved to (418, 398)
Screenshot: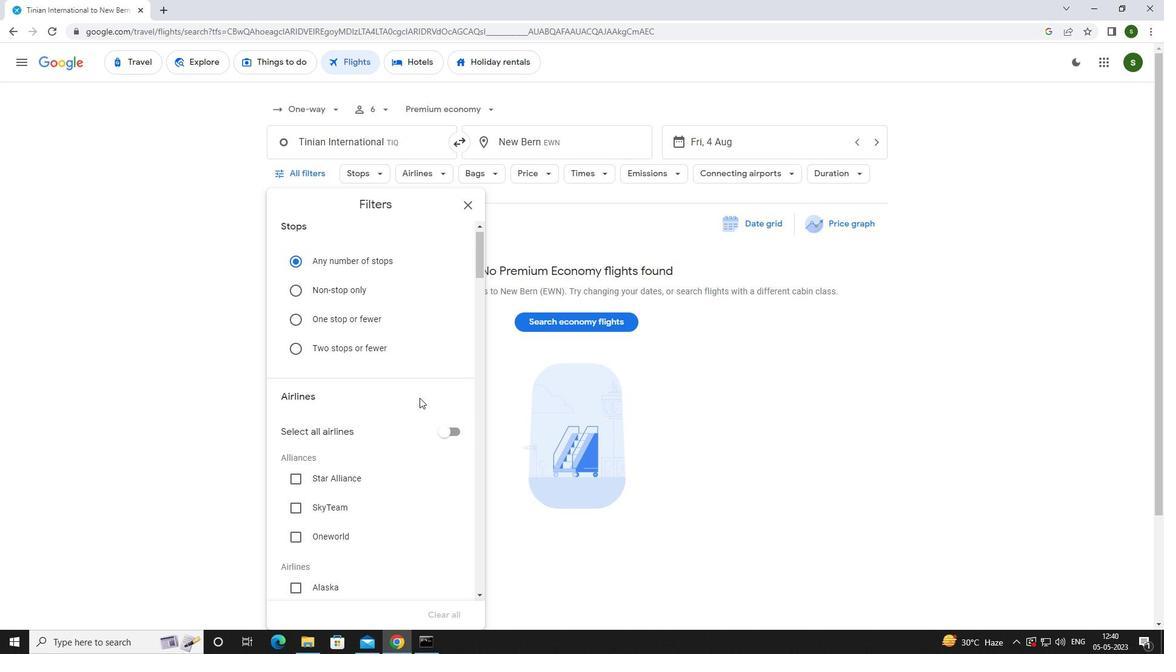 
Action: Mouse scrolled (418, 397) with delta (0, 0)
Screenshot: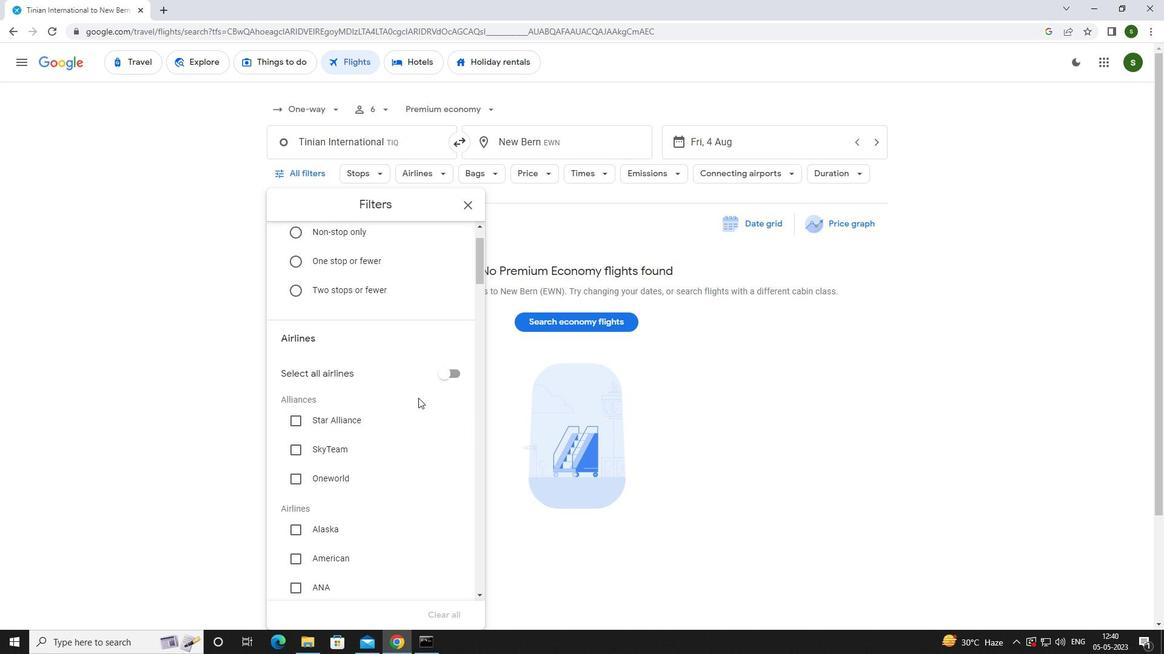 
Action: Mouse scrolled (418, 397) with delta (0, 0)
Screenshot: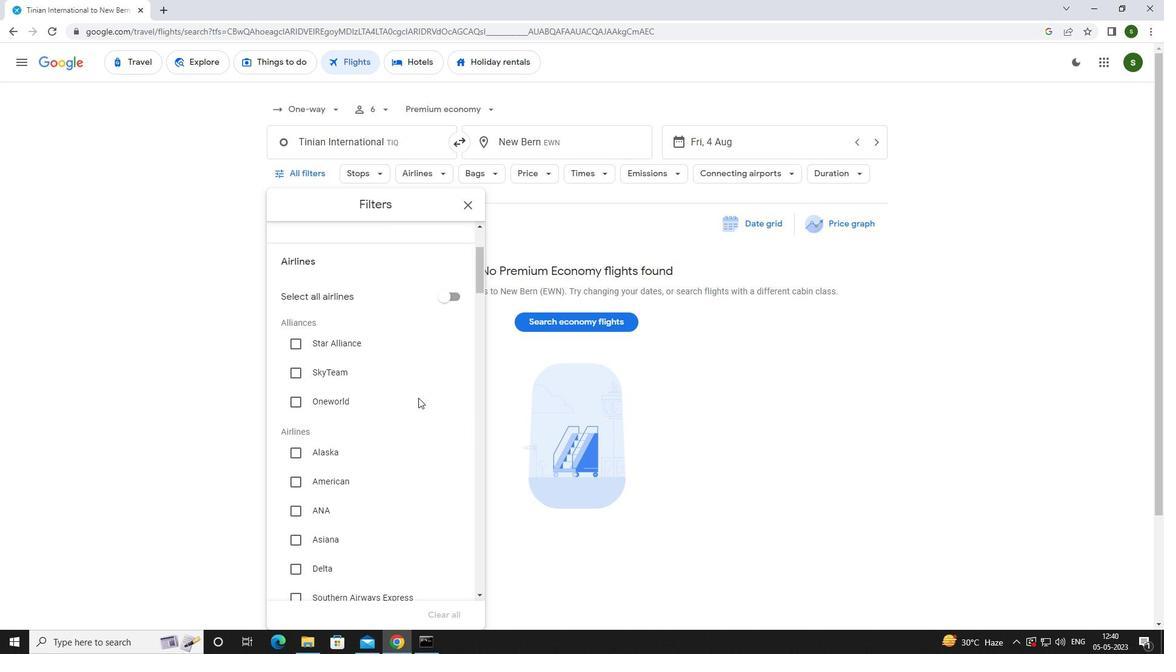 
Action: Mouse scrolled (418, 397) with delta (0, 0)
Screenshot: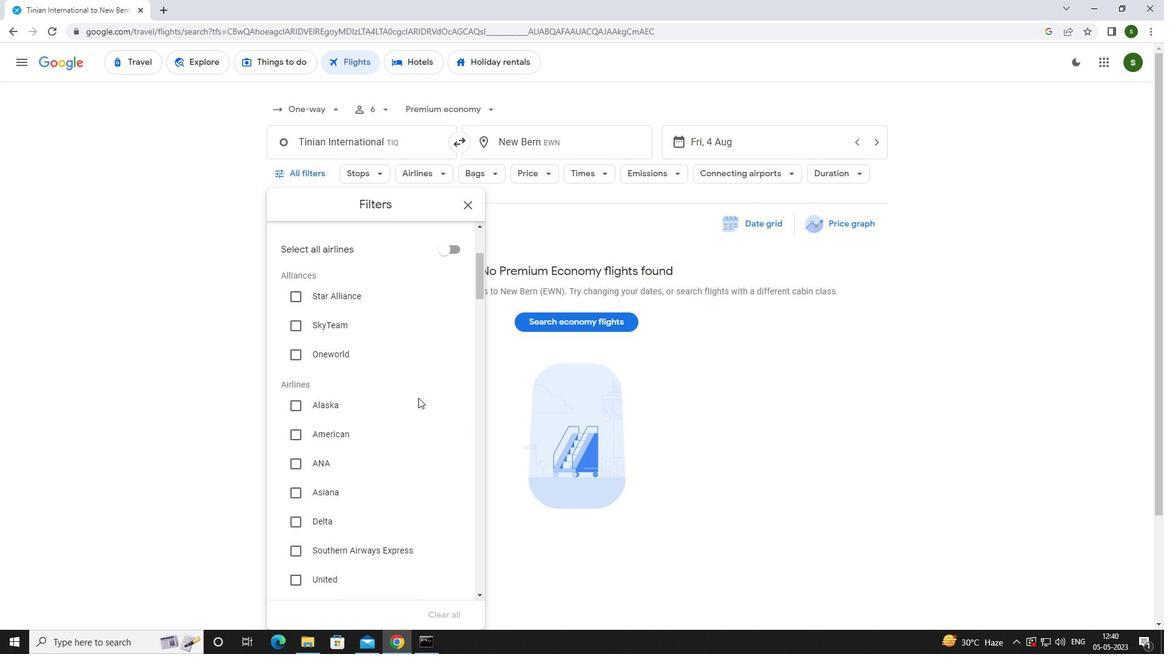 
Action: Mouse moved to (318, 489)
Screenshot: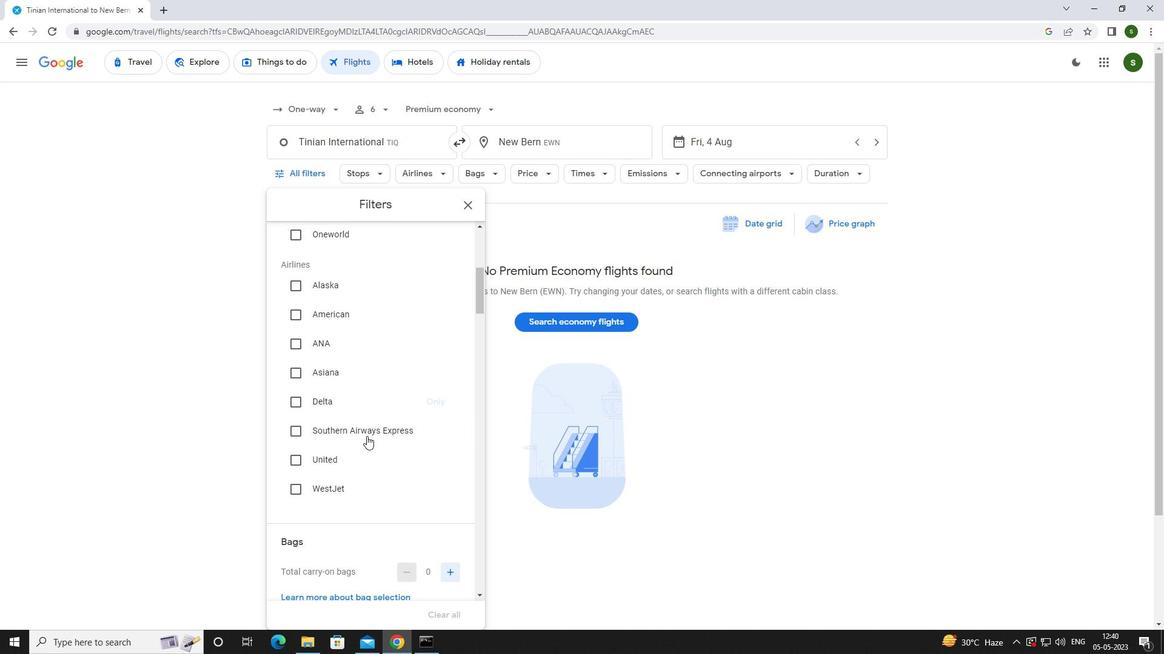 
Action: Mouse pressed left at (318, 489)
Screenshot: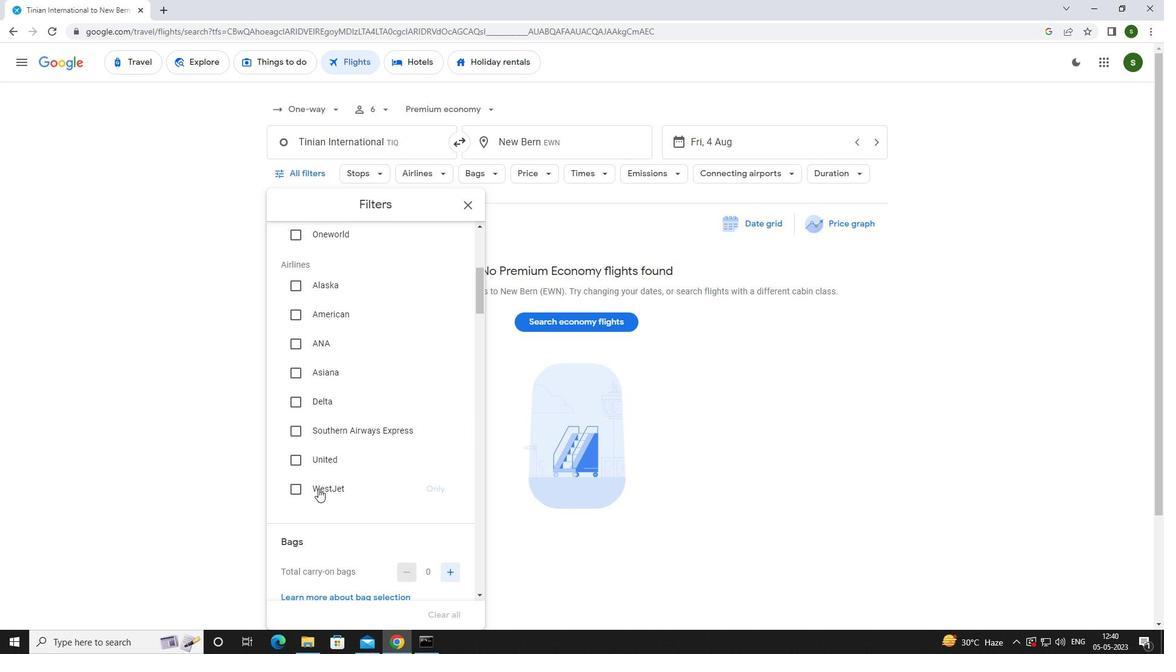 
Action: Mouse moved to (317, 483)
Screenshot: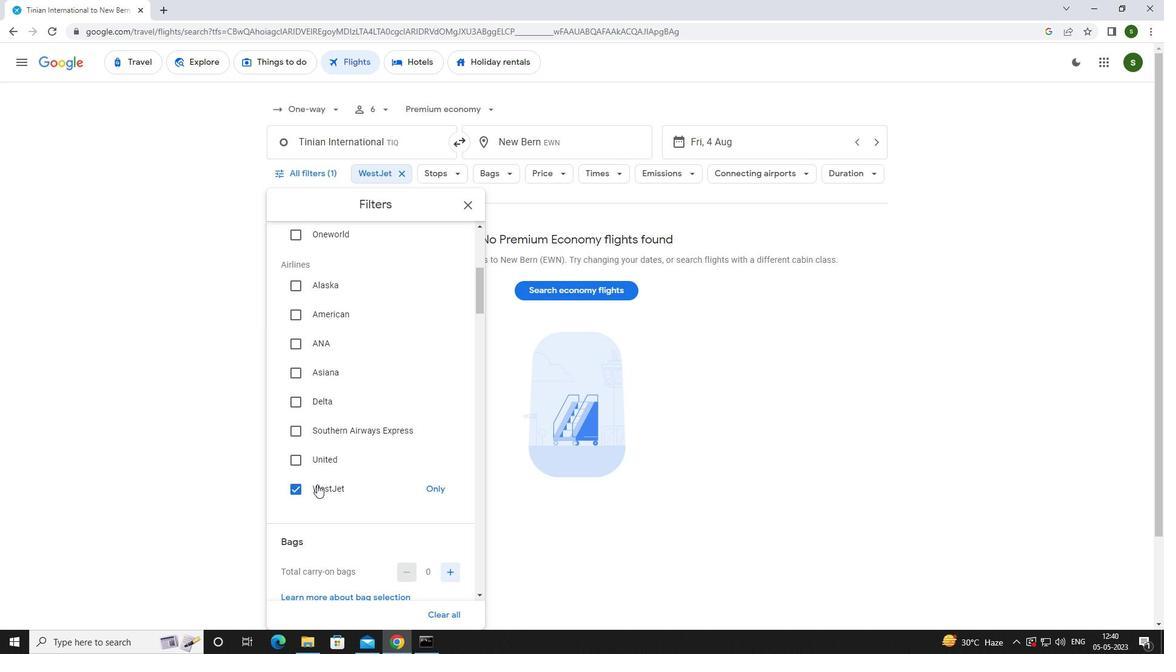 
Action: Mouse scrolled (317, 482) with delta (0, 0)
Screenshot: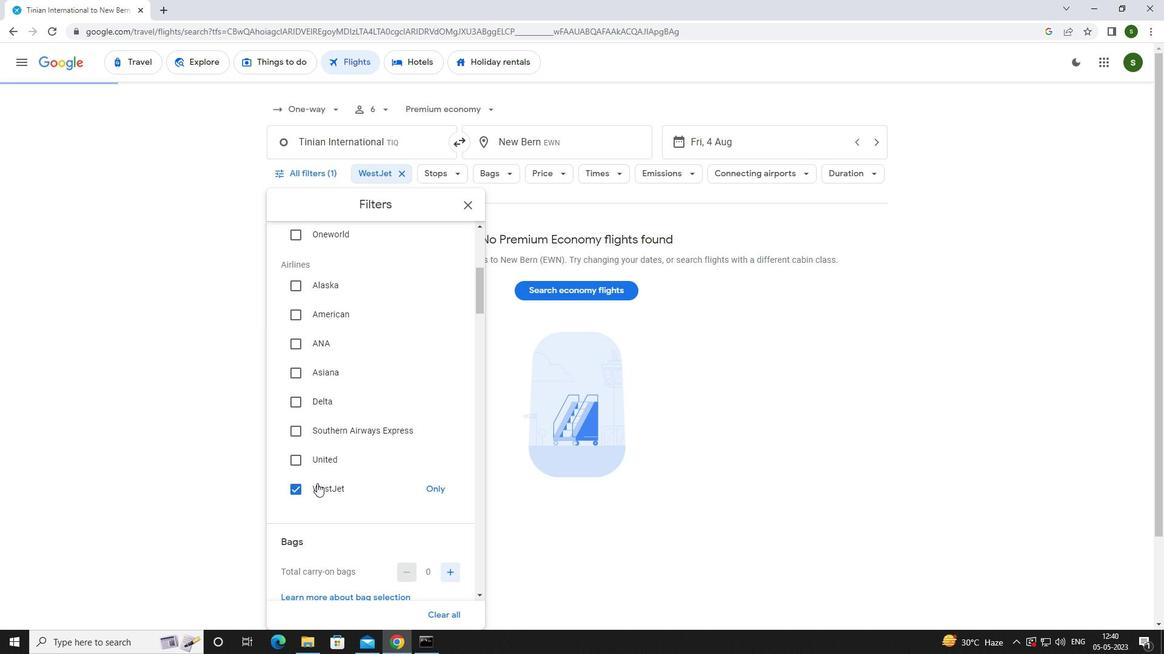 
Action: Mouse scrolled (317, 482) with delta (0, 0)
Screenshot: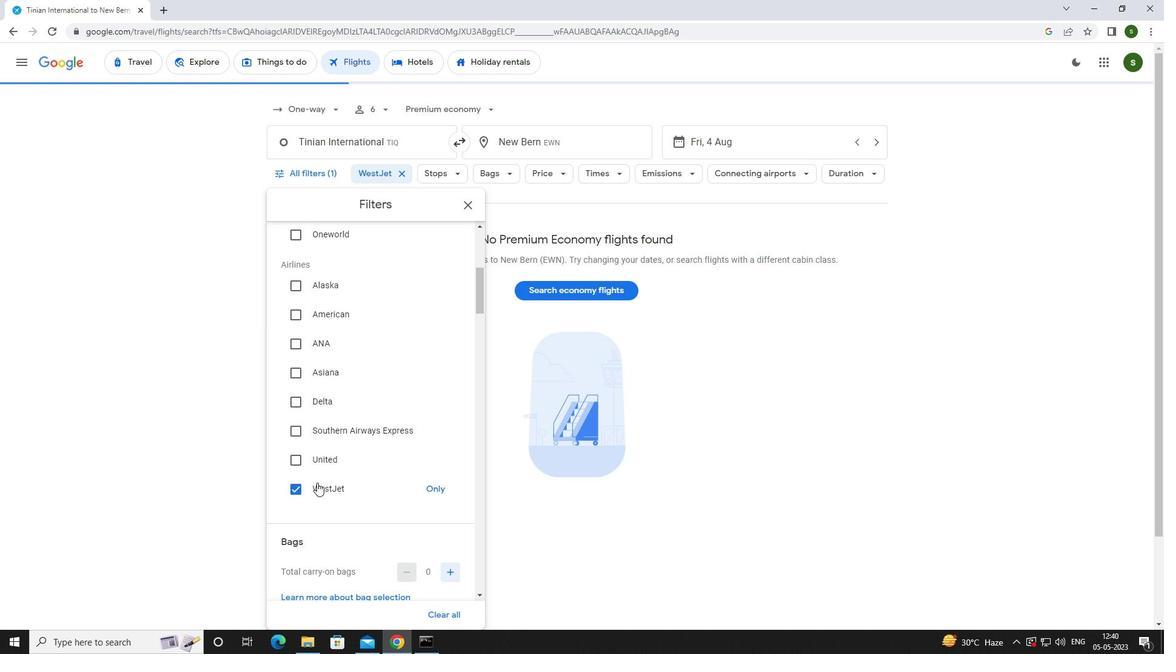 
Action: Mouse scrolled (317, 482) with delta (0, 0)
Screenshot: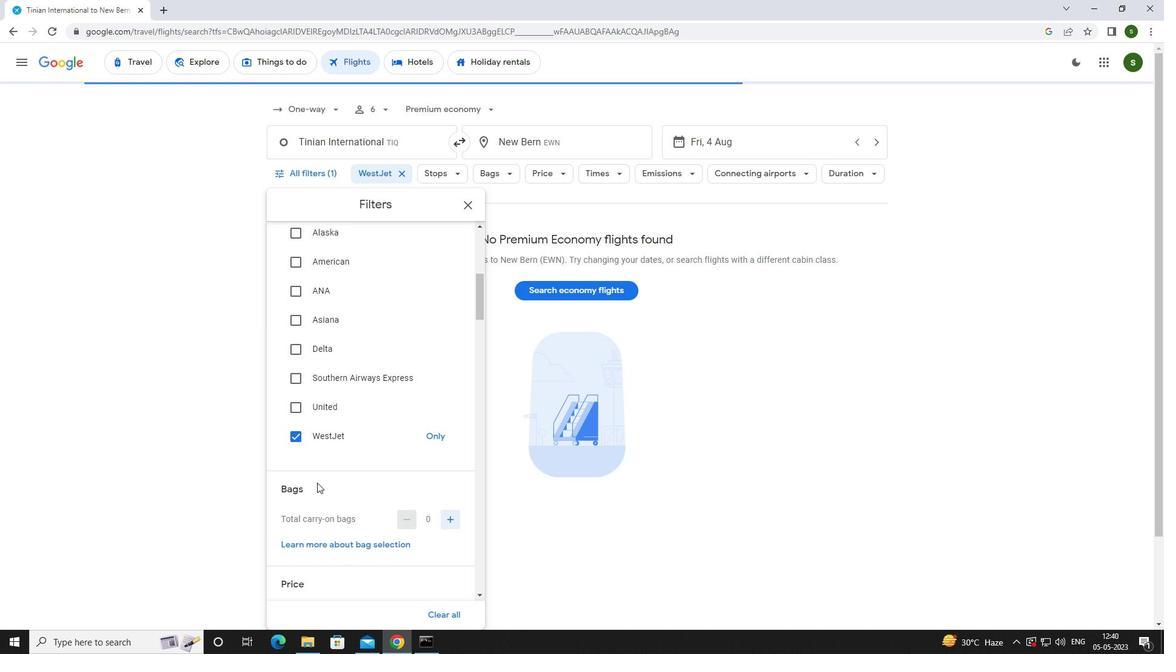 
Action: Mouse scrolled (317, 482) with delta (0, 0)
Screenshot: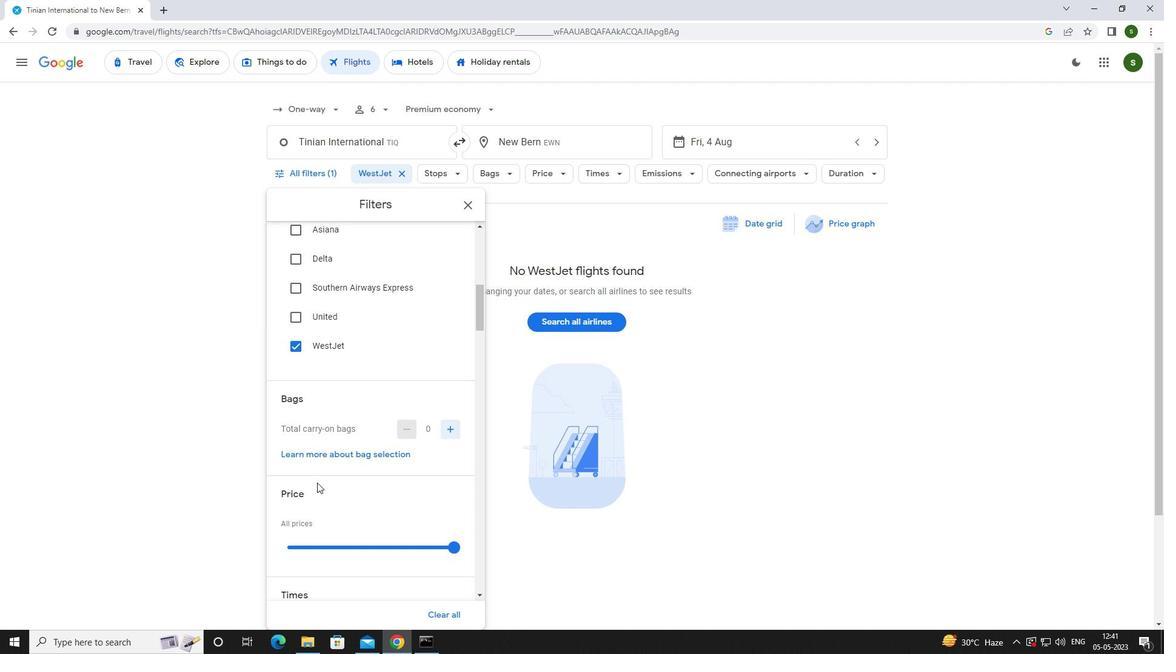 
Action: Mouse moved to (448, 440)
Screenshot: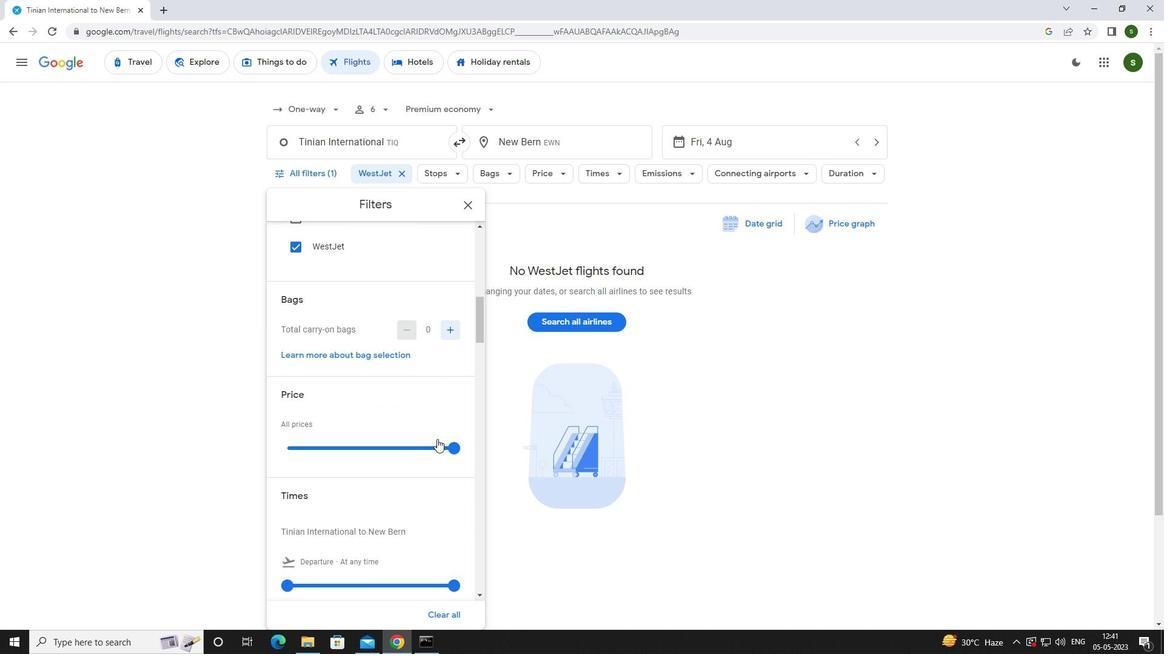 
Action: Mouse pressed left at (448, 440)
Screenshot: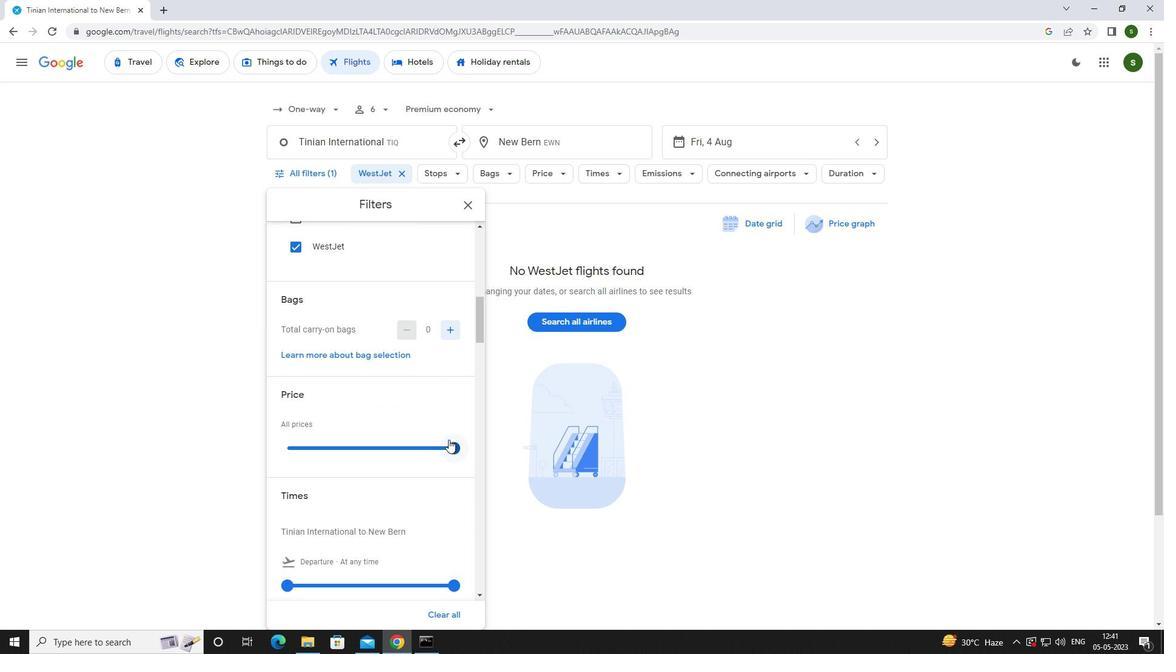 
Action: Mouse scrolled (448, 439) with delta (0, 0)
Screenshot: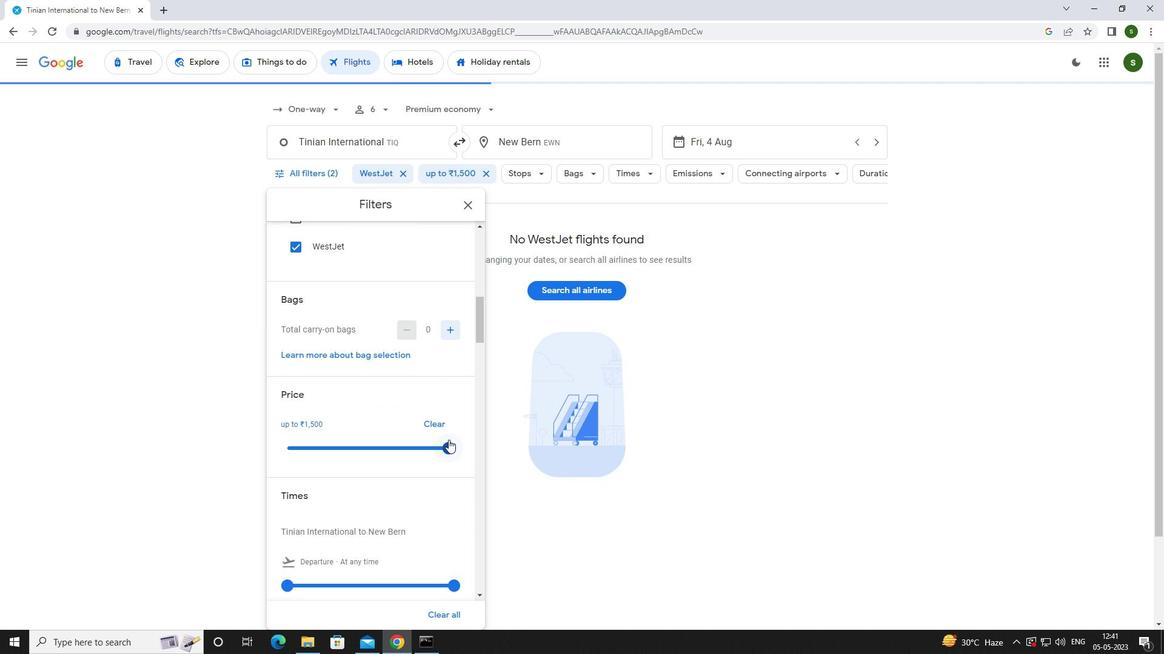 
Action: Mouse scrolled (448, 439) with delta (0, 0)
Screenshot: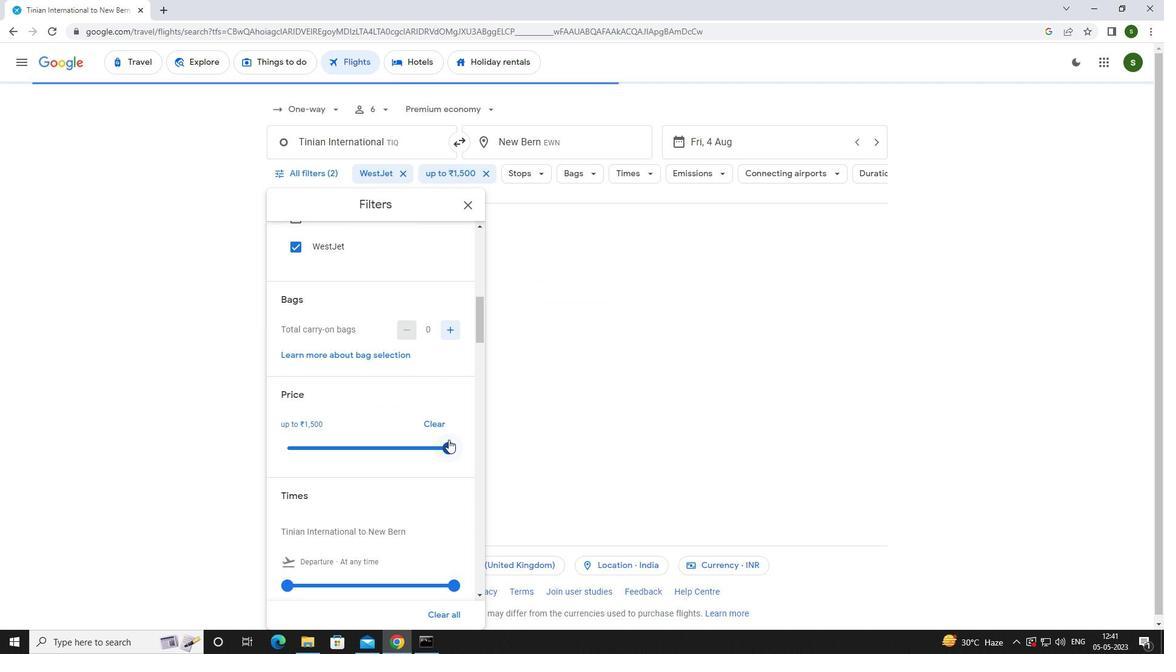 
Action: Mouse moved to (286, 464)
Screenshot: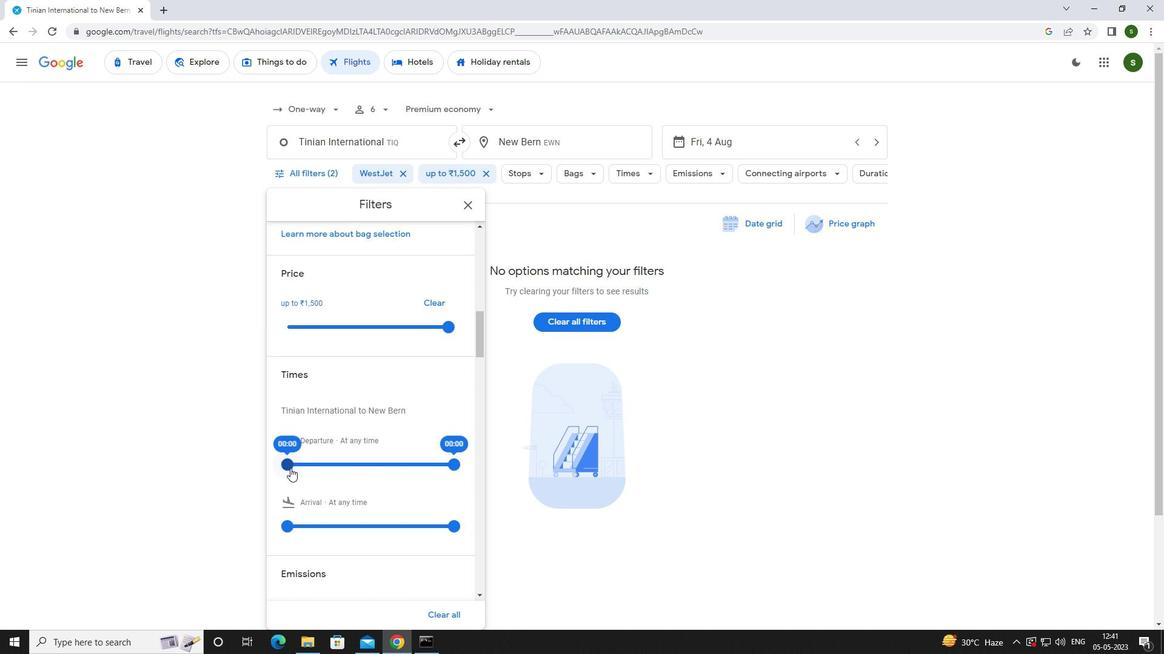 
Action: Mouse pressed left at (286, 464)
Screenshot: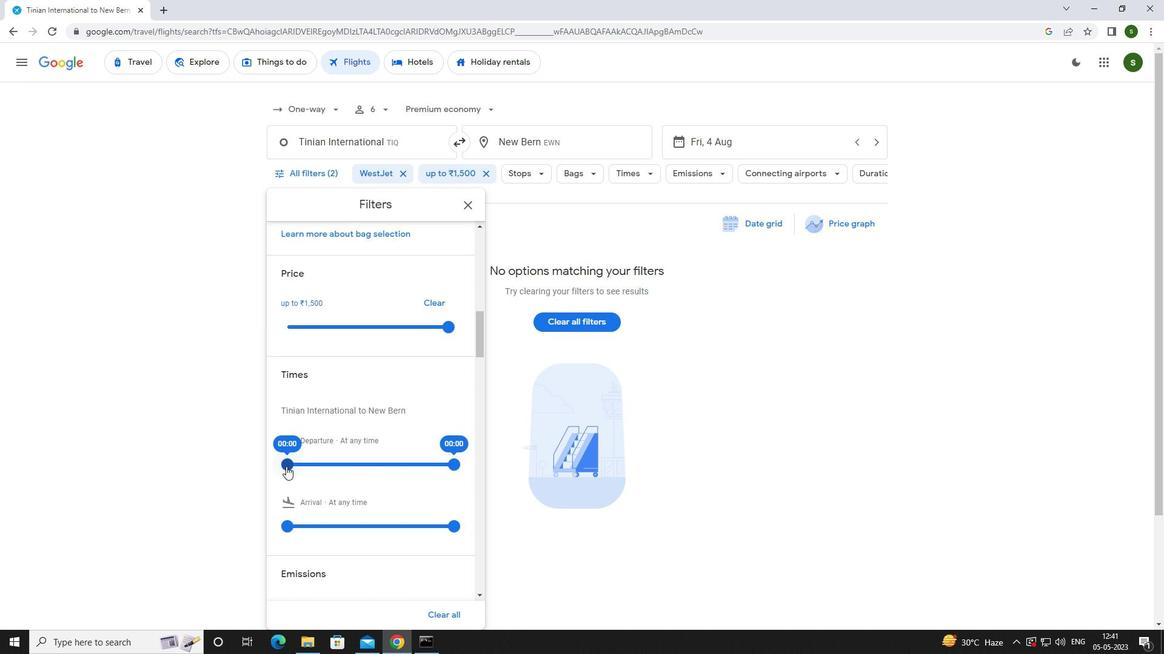 
Action: Mouse moved to (514, 532)
Screenshot: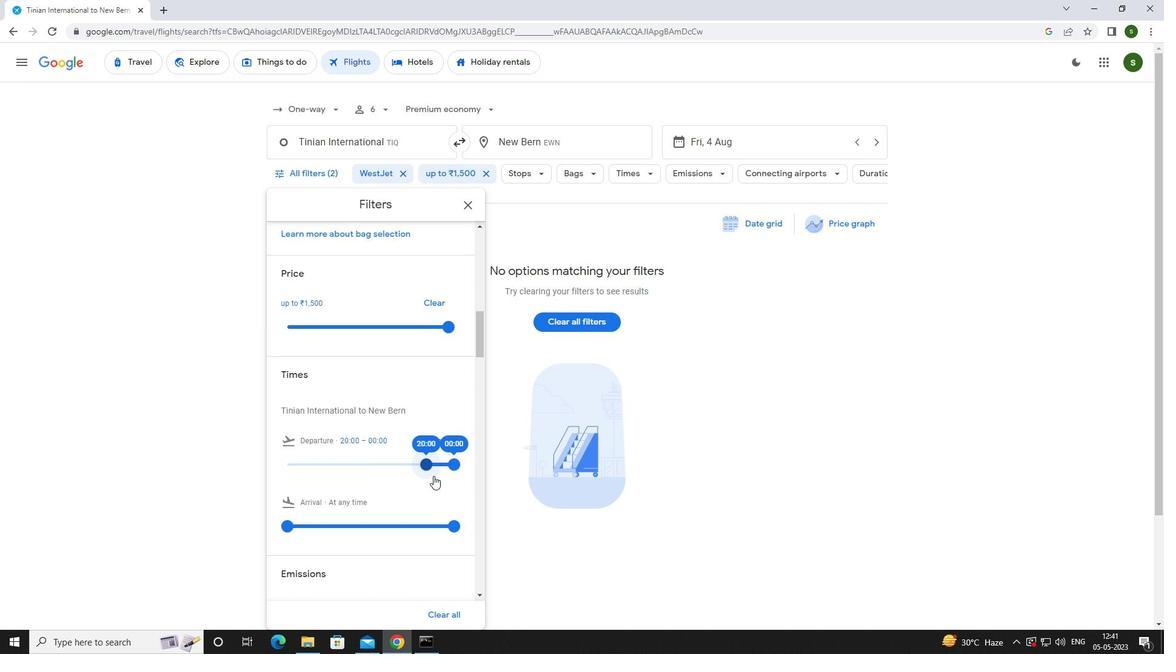 
Action: Mouse pressed left at (514, 532)
Screenshot: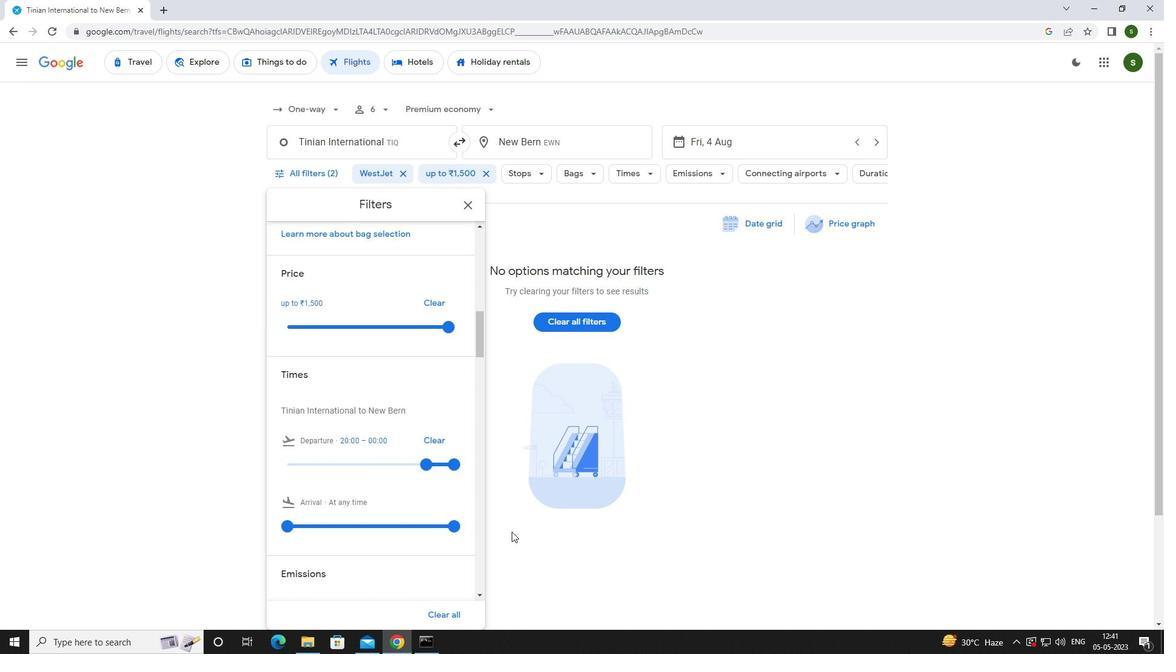
Action: Mouse moved to (515, 531)
Screenshot: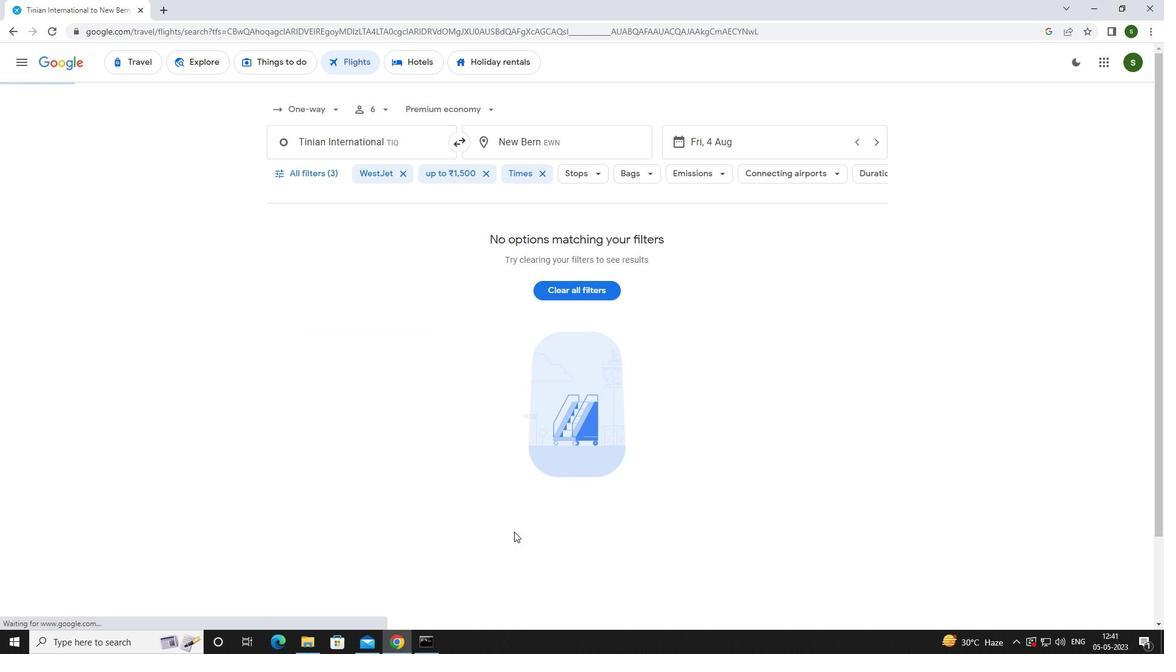 
